 Task: For heading Arial with bold.  font size for heading22,  'Change the font style of data to'Arial Narrow.  and font size to 14,  Change the alignment of both headline & data to Align middle.  In the sheet  Data Analysis Workbook Template Sheet Spreadsheet
Action: Mouse moved to (1127, 138)
Screenshot: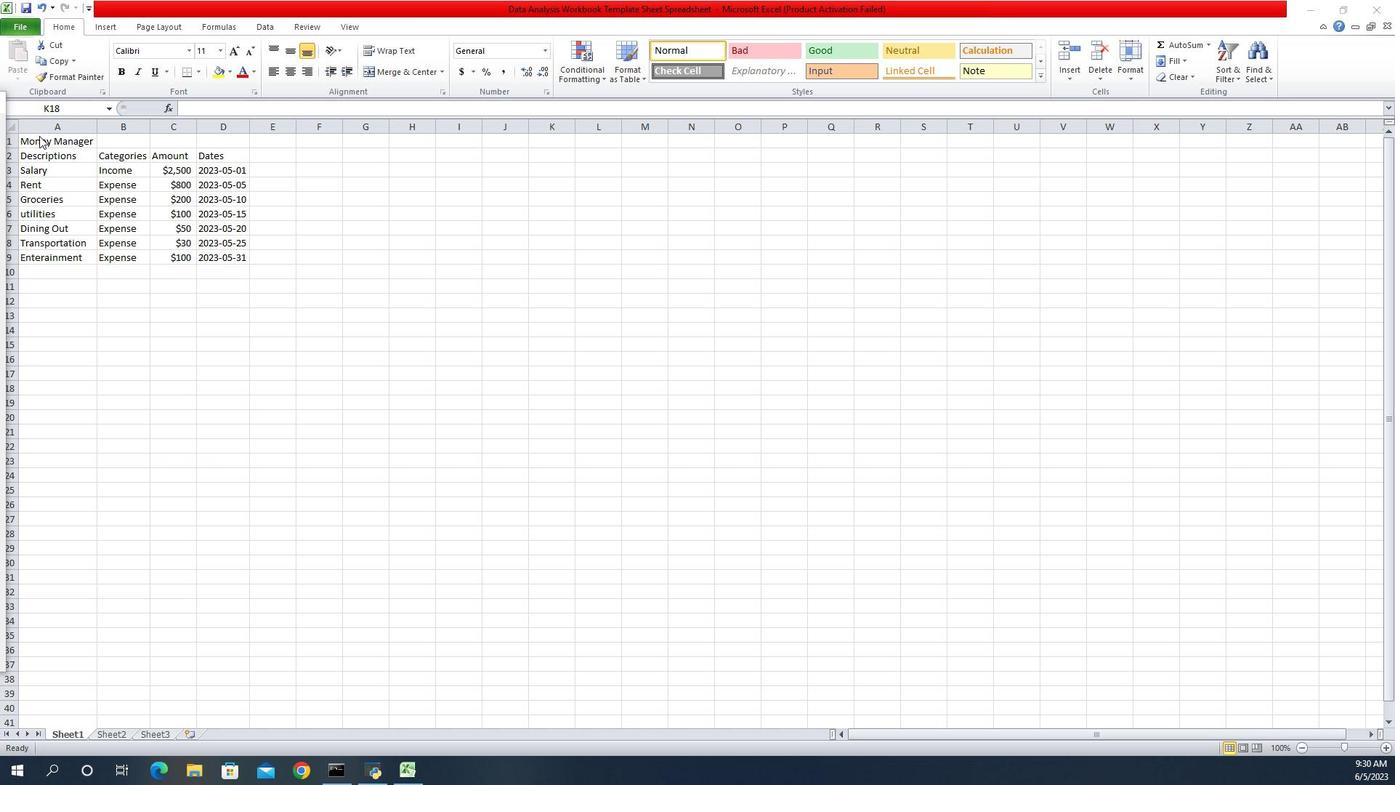 
Action: Mouse pressed left at (1127, 138)
Screenshot: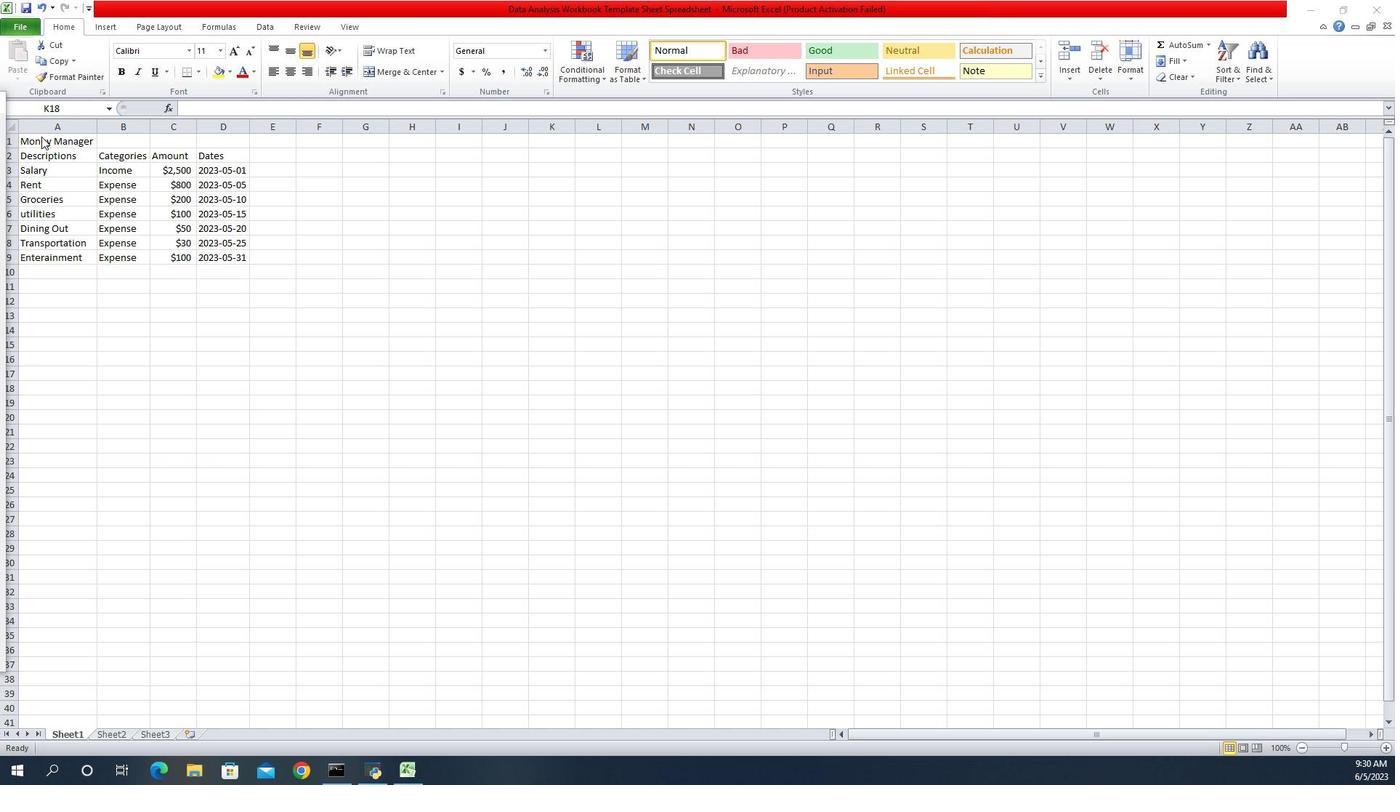 
Action: Mouse moved to (1133, 141)
Screenshot: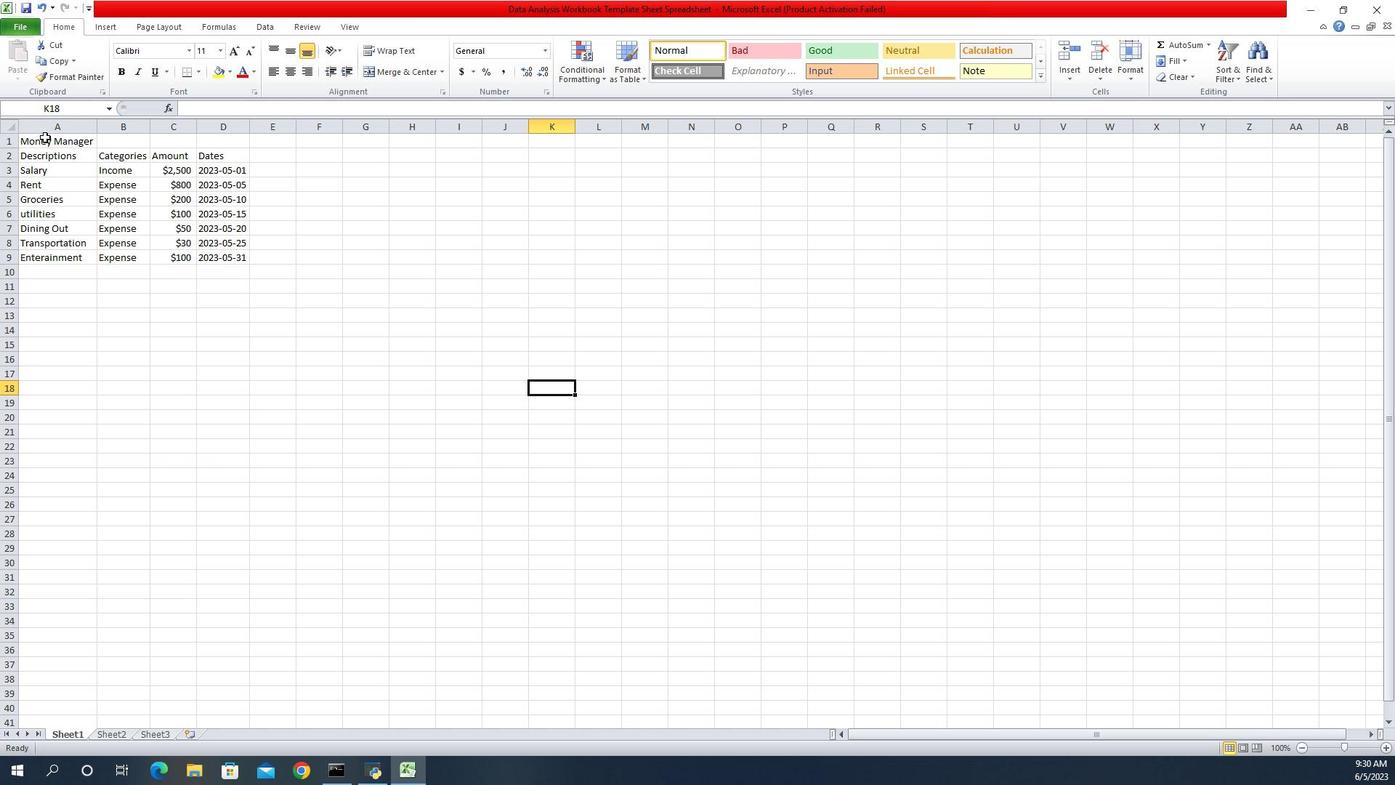 
Action: Mouse pressed left at (1133, 141)
Screenshot: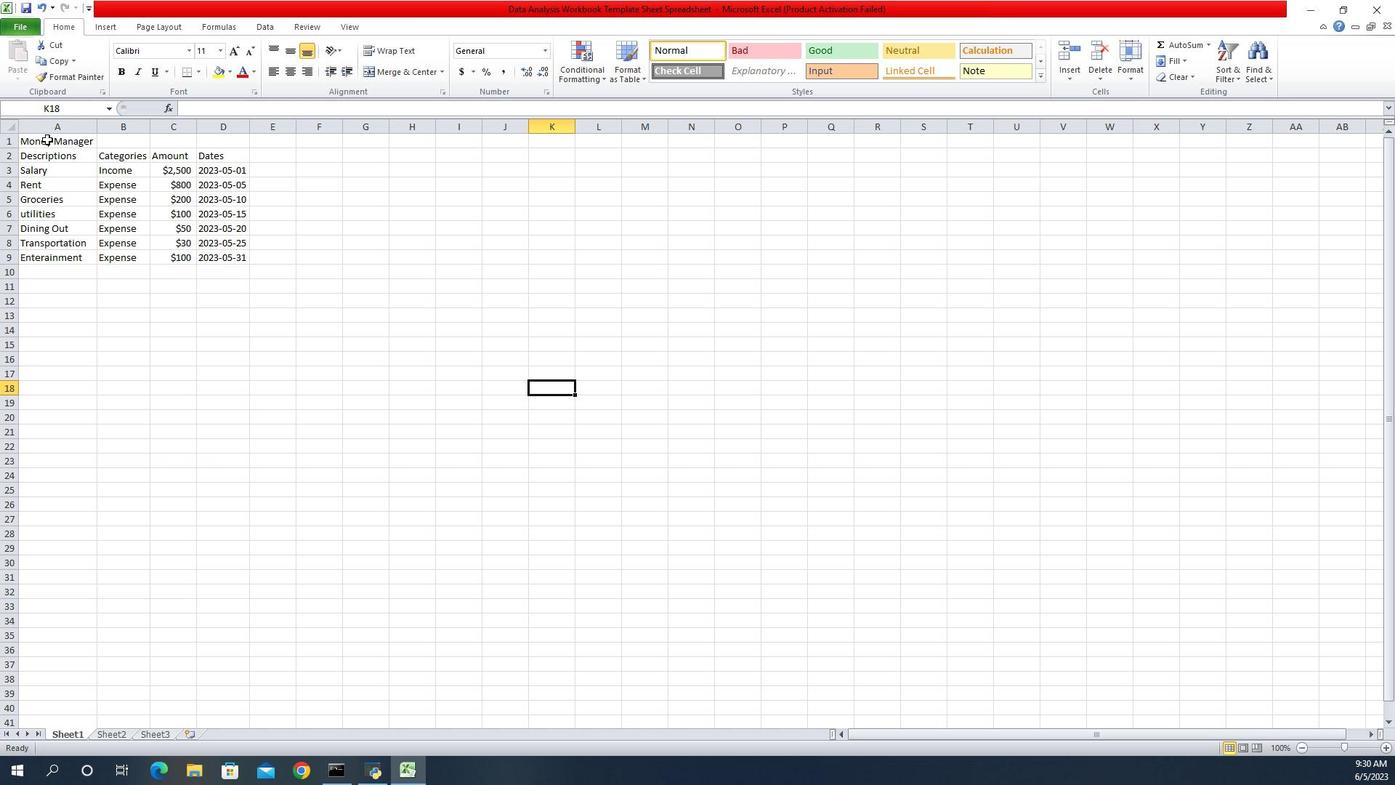 
Action: Mouse moved to (1275, 51)
Screenshot: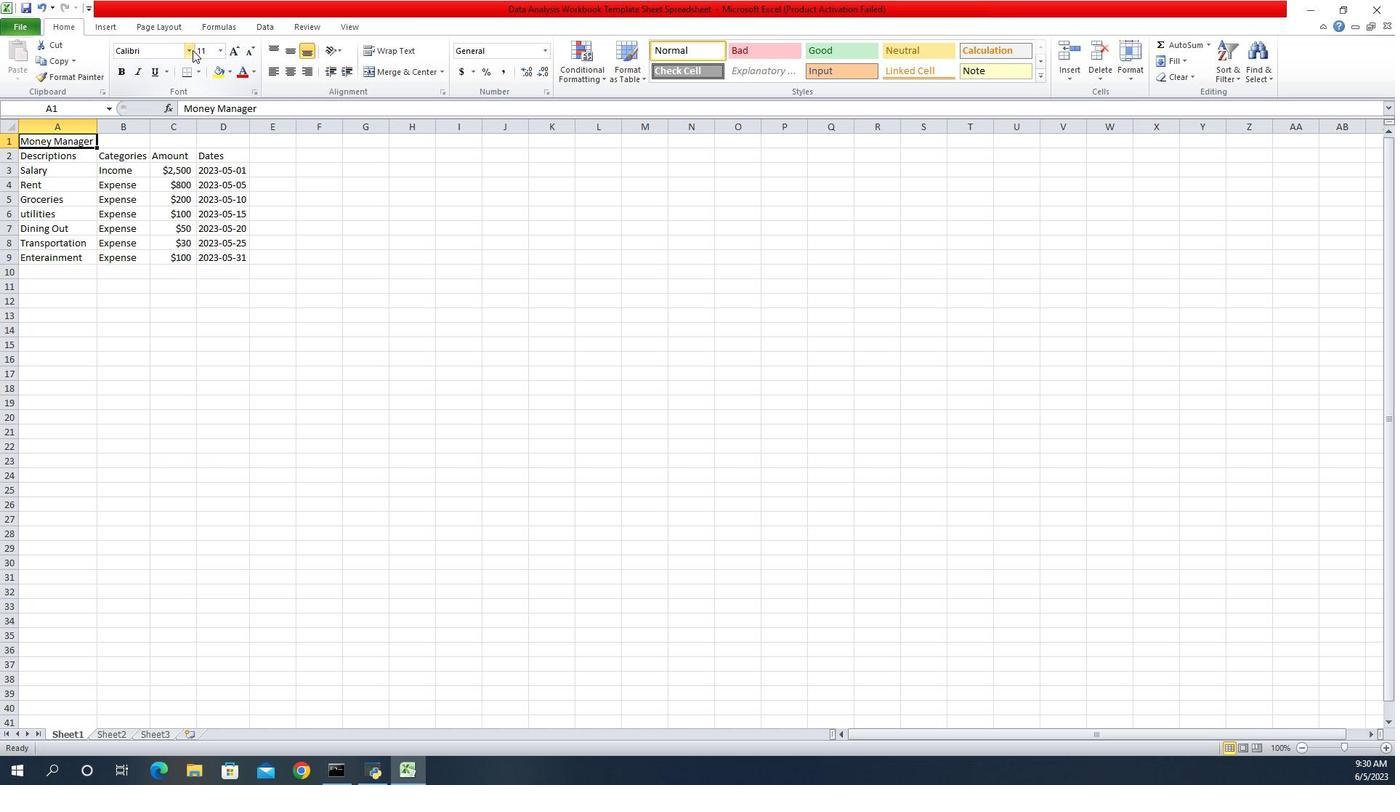 
Action: Mouse pressed left at (1275, 51)
Screenshot: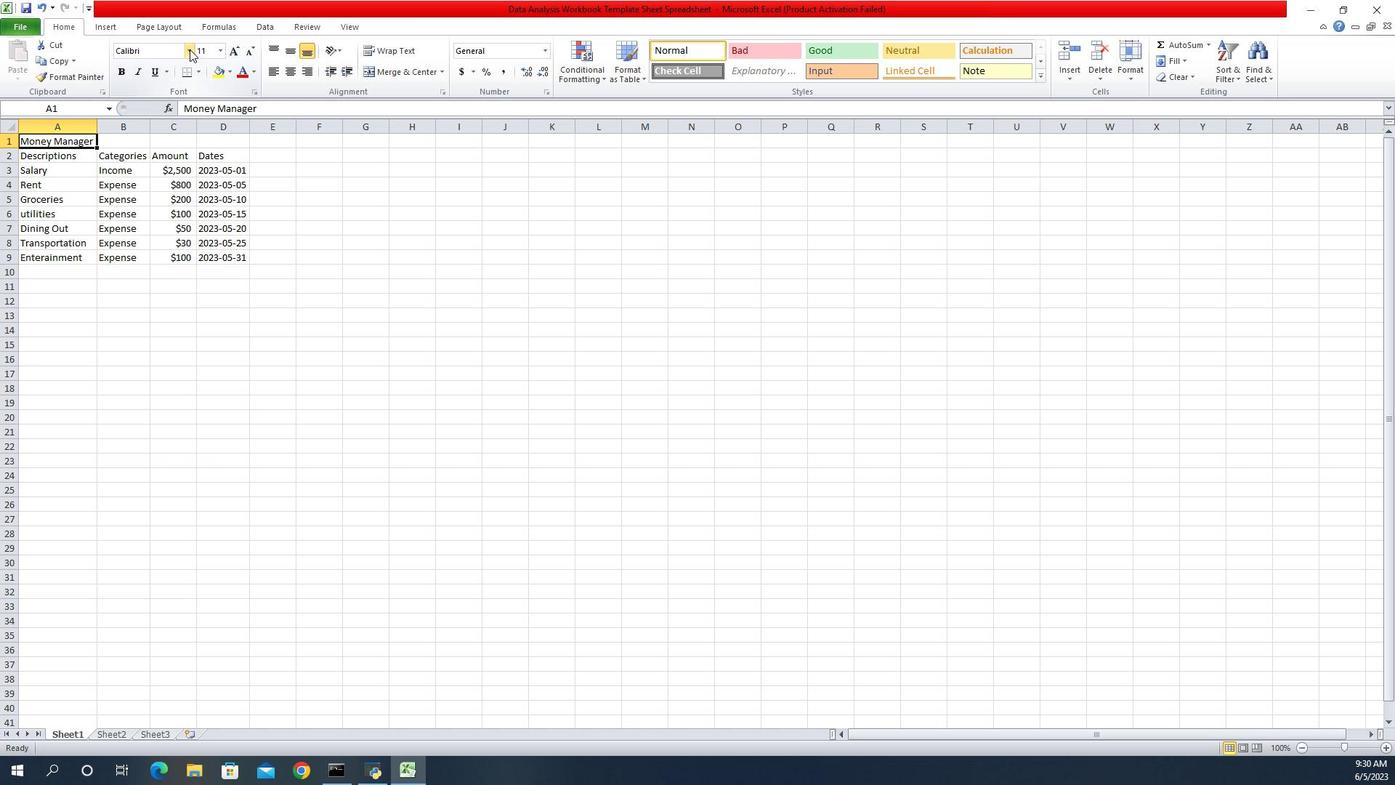 
Action: Key pressed ar<Key.enter>
Screenshot: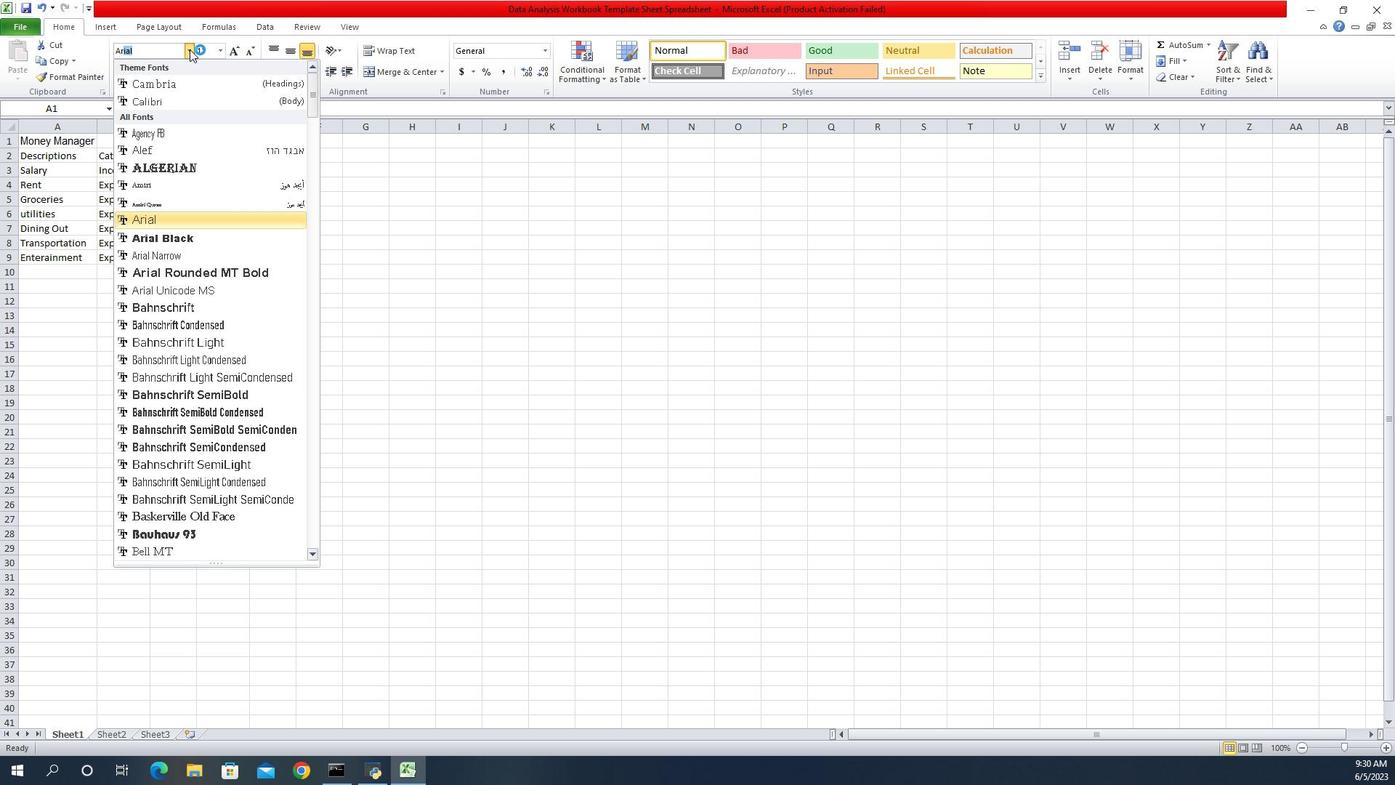 
Action: Mouse moved to (1203, 75)
Screenshot: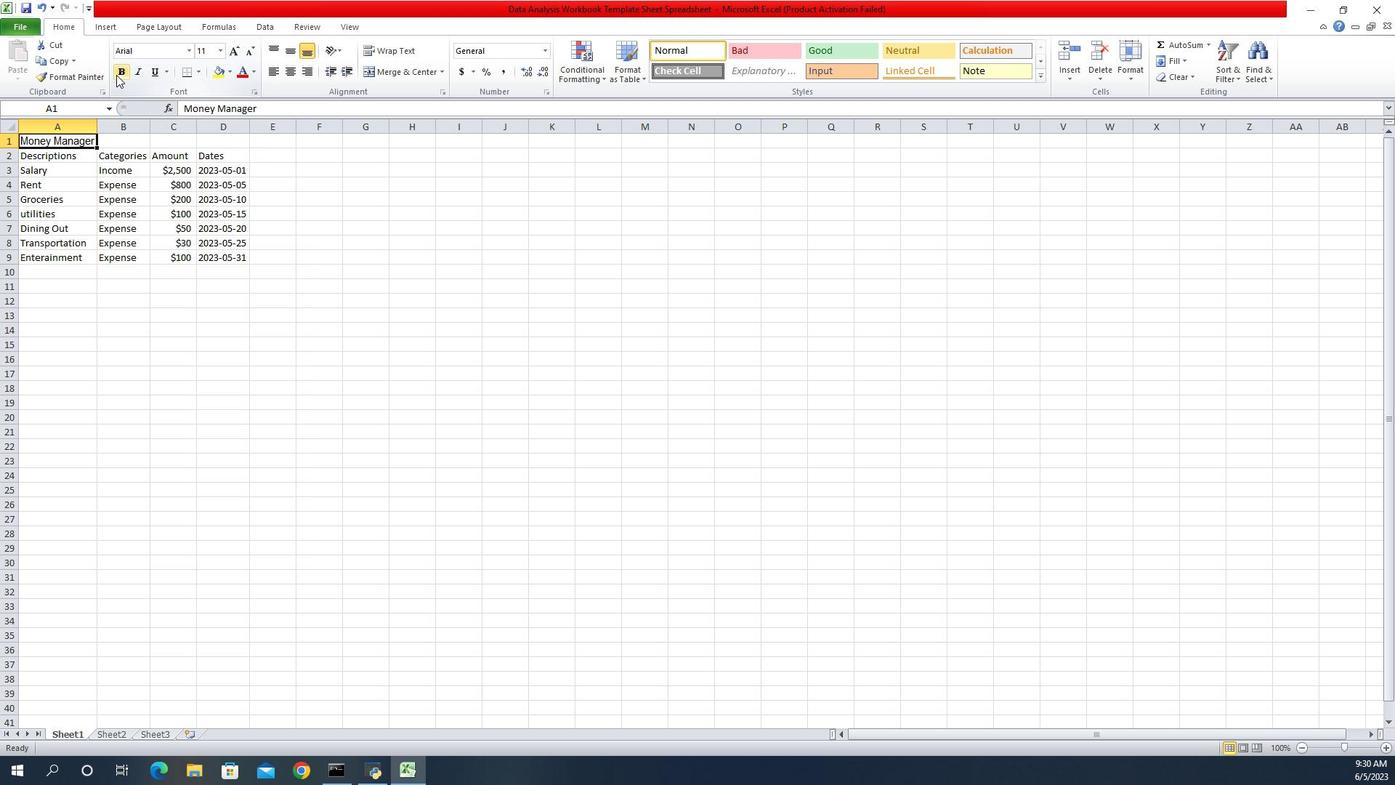 
Action: Mouse pressed left at (1203, 75)
Screenshot: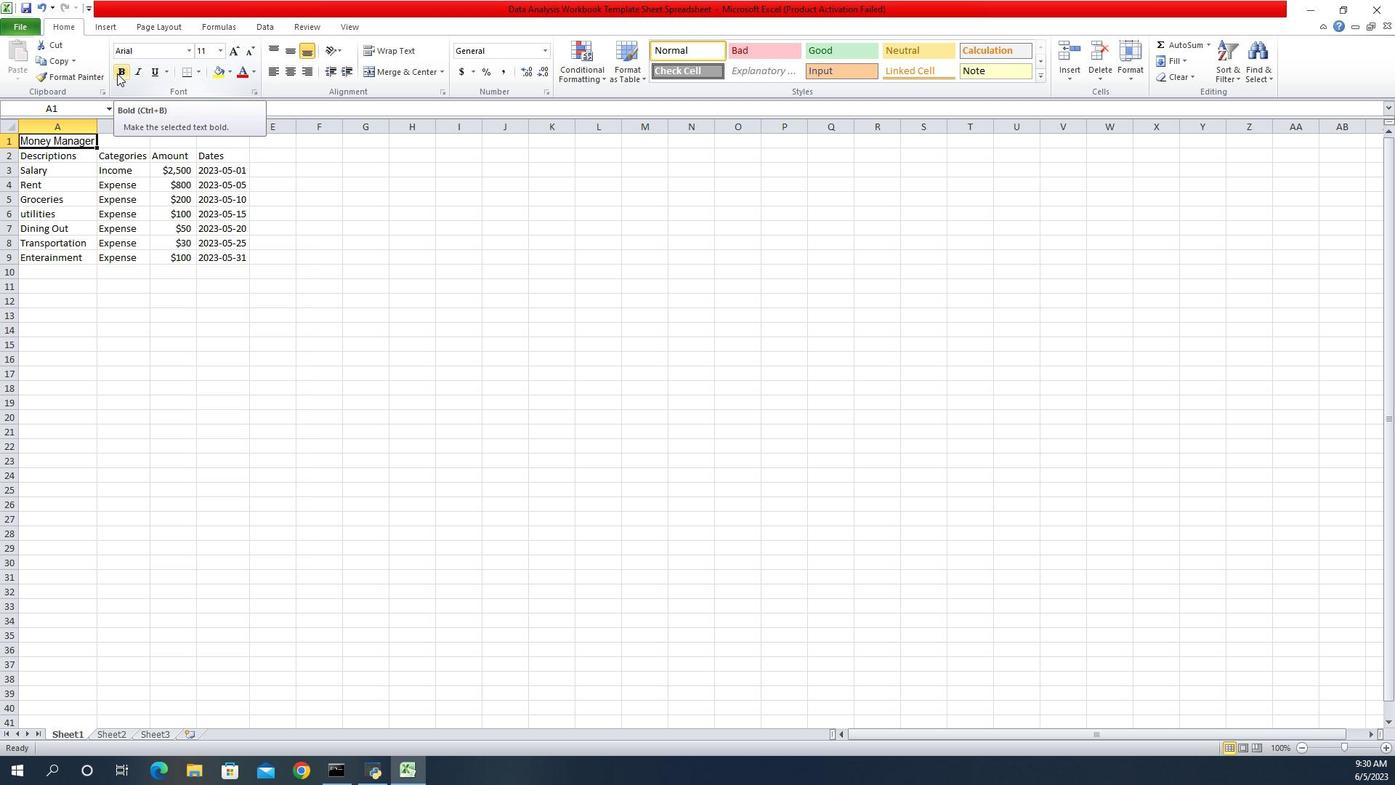 
Action: Mouse moved to (1309, 53)
Screenshot: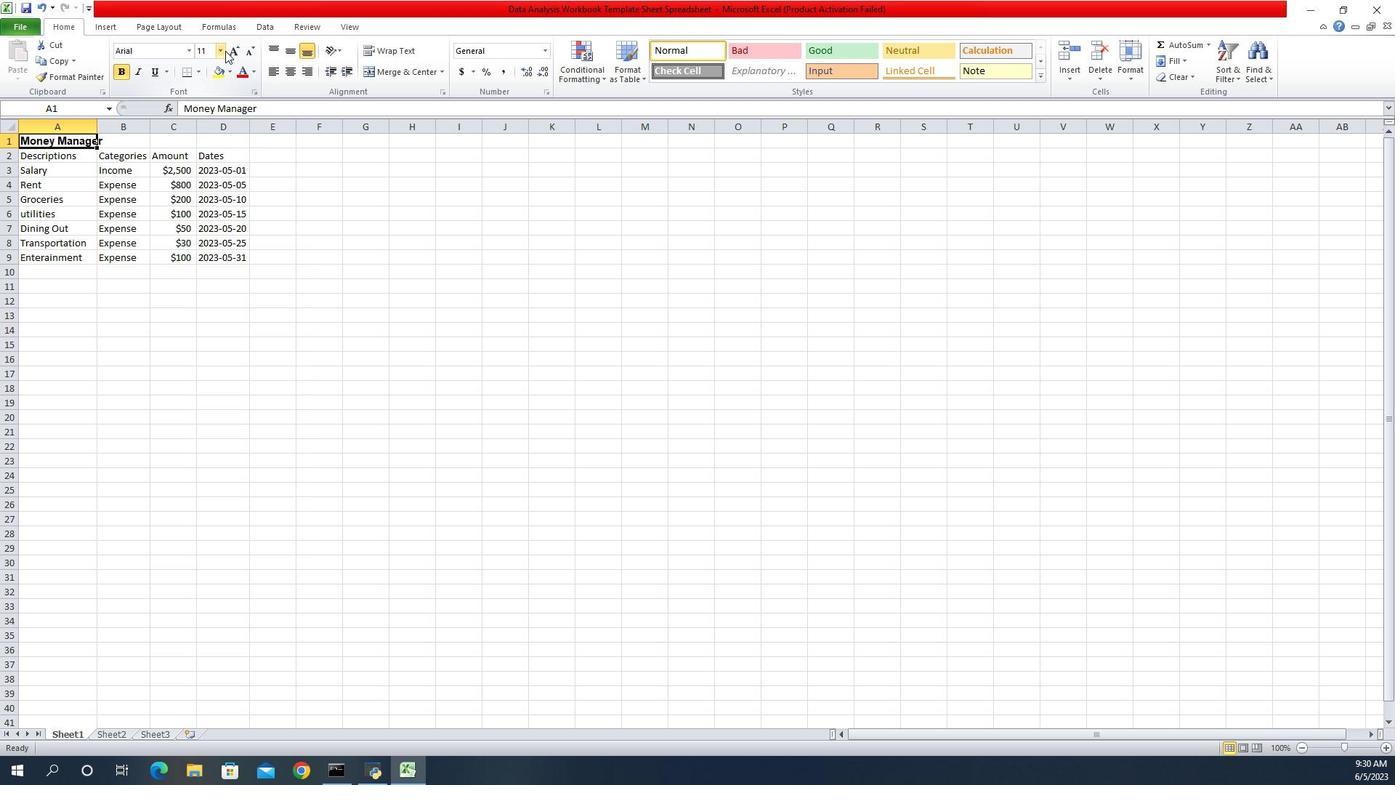 
Action: Mouse pressed left at (1309, 53)
Screenshot: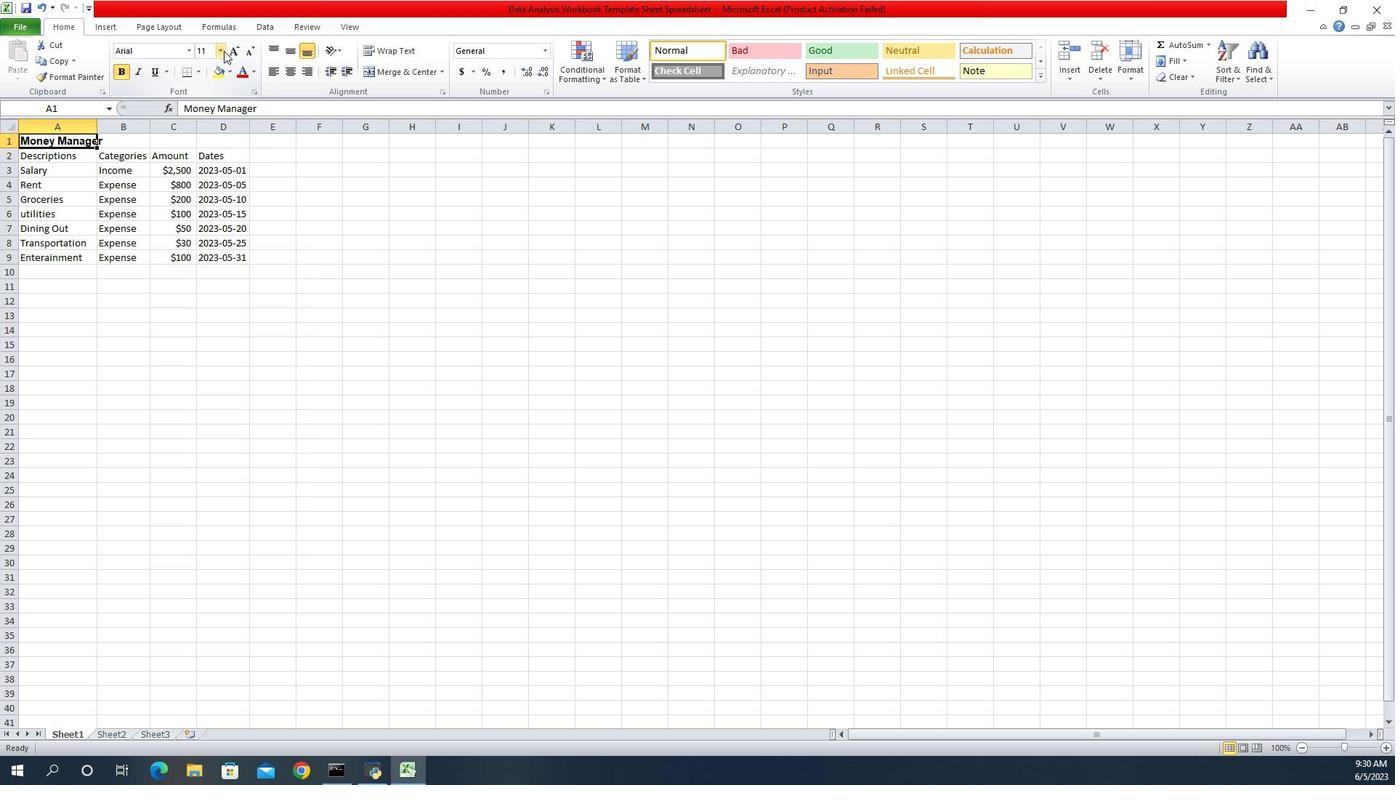 
Action: Mouse moved to (1293, 183)
Screenshot: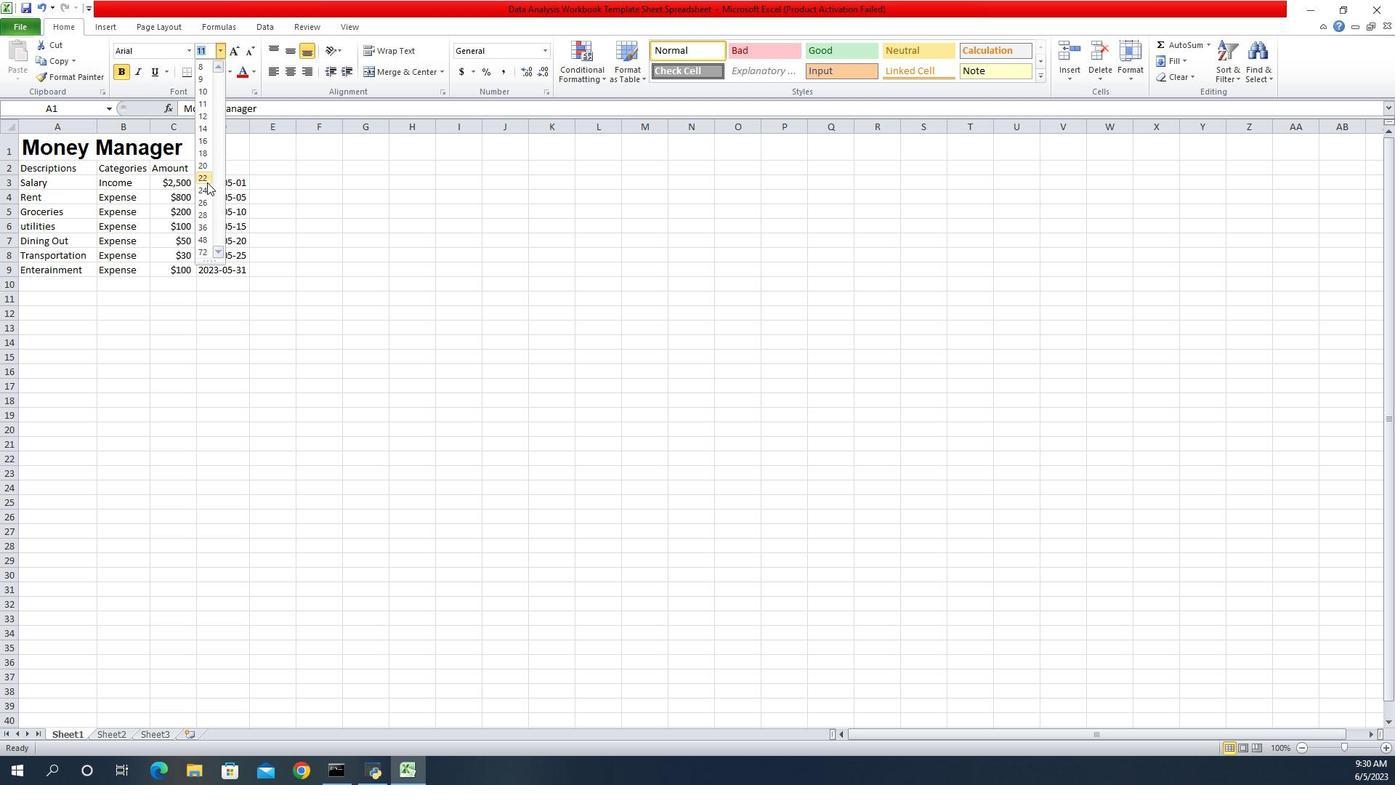 
Action: Mouse pressed left at (1293, 183)
Screenshot: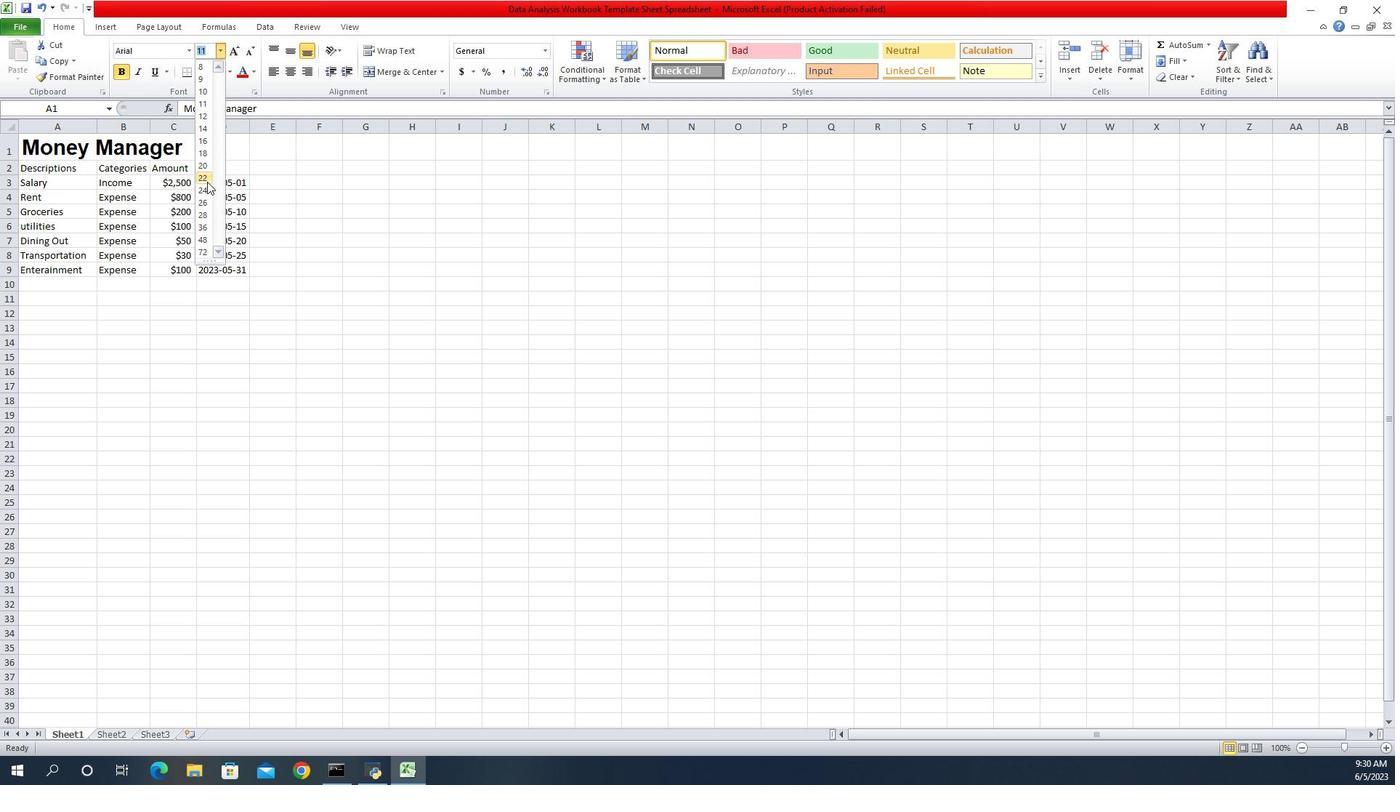 
Action: Mouse moved to (1123, 170)
Screenshot: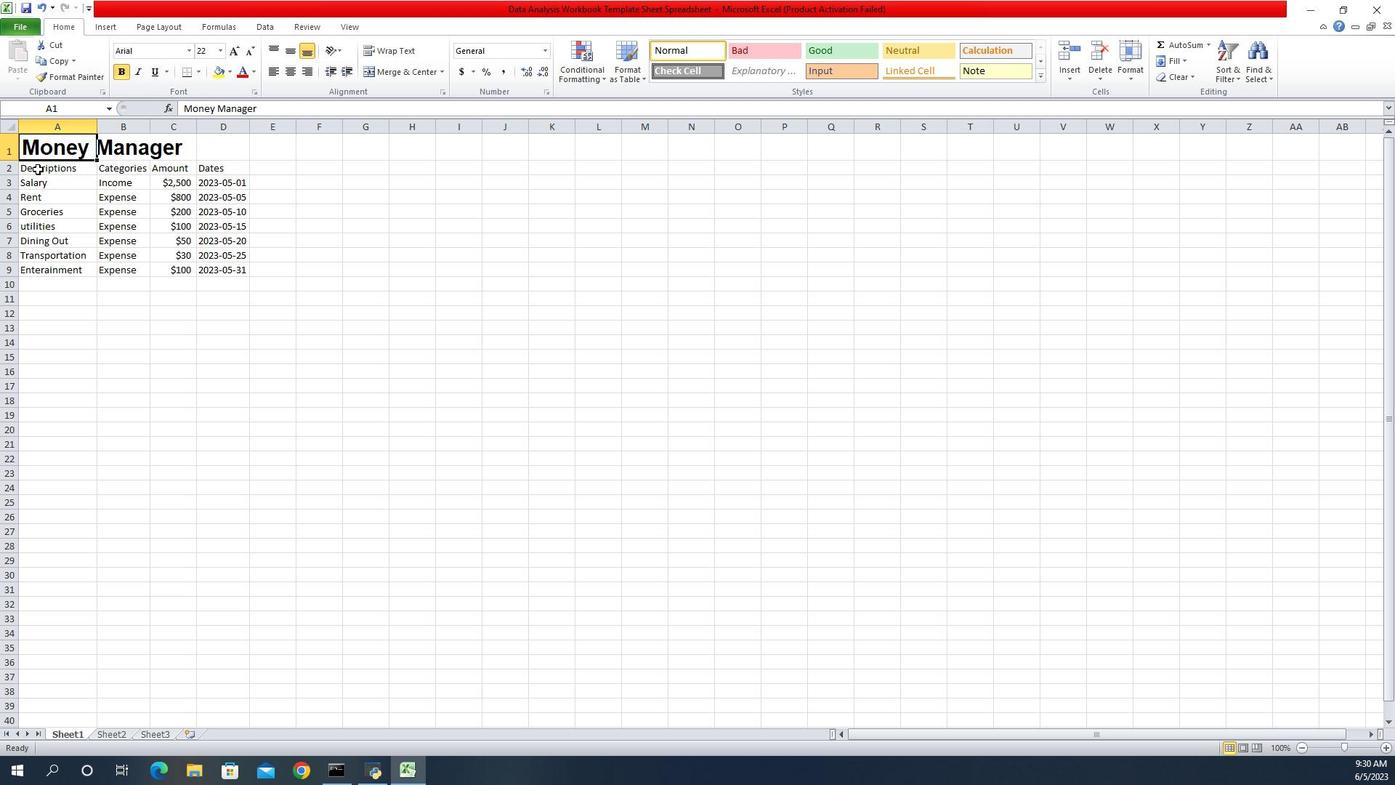 
Action: Mouse pressed left at (1123, 170)
Screenshot: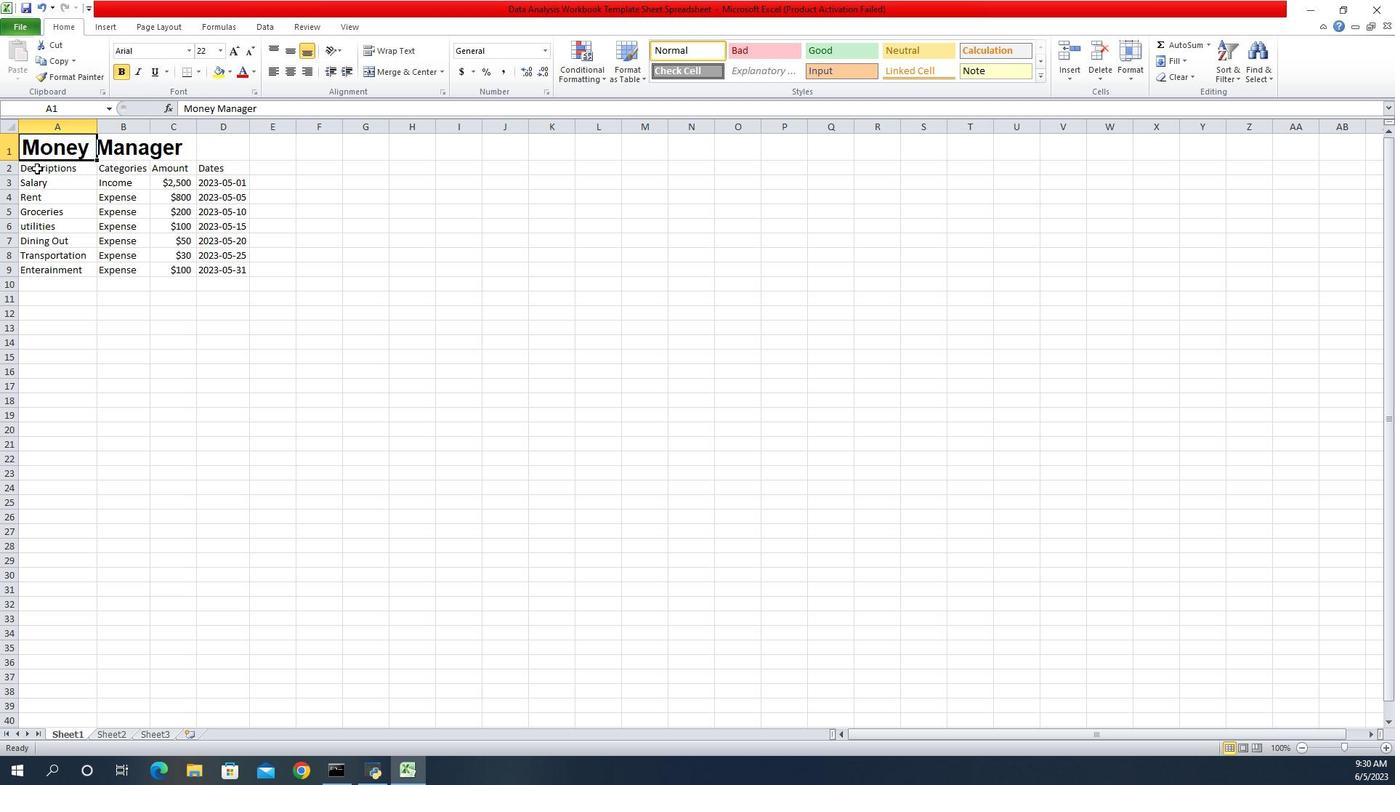 
Action: Key pressed <Key.shift><Key.shift><Key.shift><Key.shift><Key.shift><Key.shift><Key.shift><Key.shift><Key.shift><Key.shift><Key.shift><Key.shift><Key.shift><Key.shift><Key.shift><Key.shift><Key.shift><Key.shift><Key.shift><Key.shift><Key.shift><Key.shift><Key.shift><Key.shift><Key.shift><Key.shift><Key.shift><Key.shift><Key.shift><Key.shift><Key.shift><Key.shift><Key.shift><Key.right><Key.right><Key.right><Key.down><Key.down><Key.down><Key.down><Key.down><Key.down><Key.down>
Screenshot: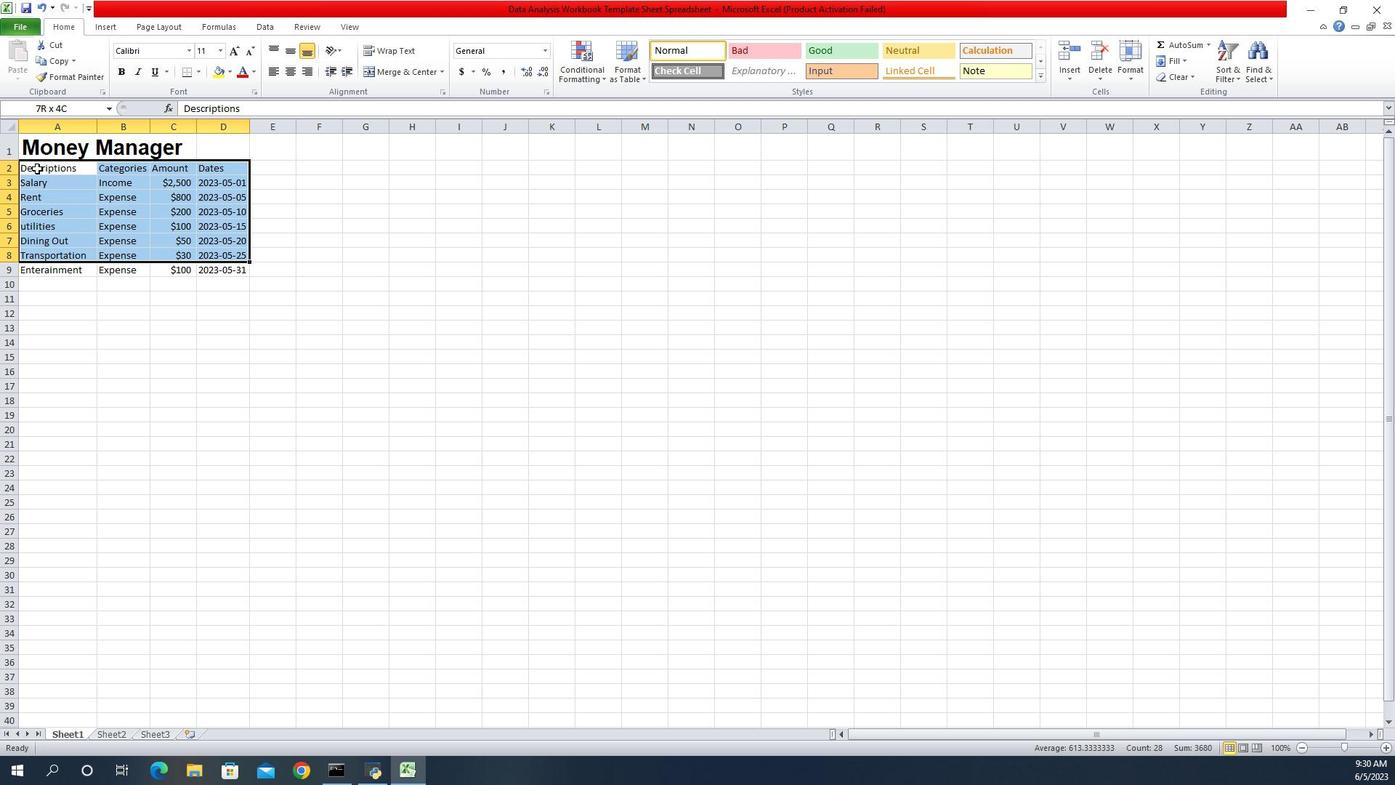 
Action: Mouse moved to (1274, 47)
Screenshot: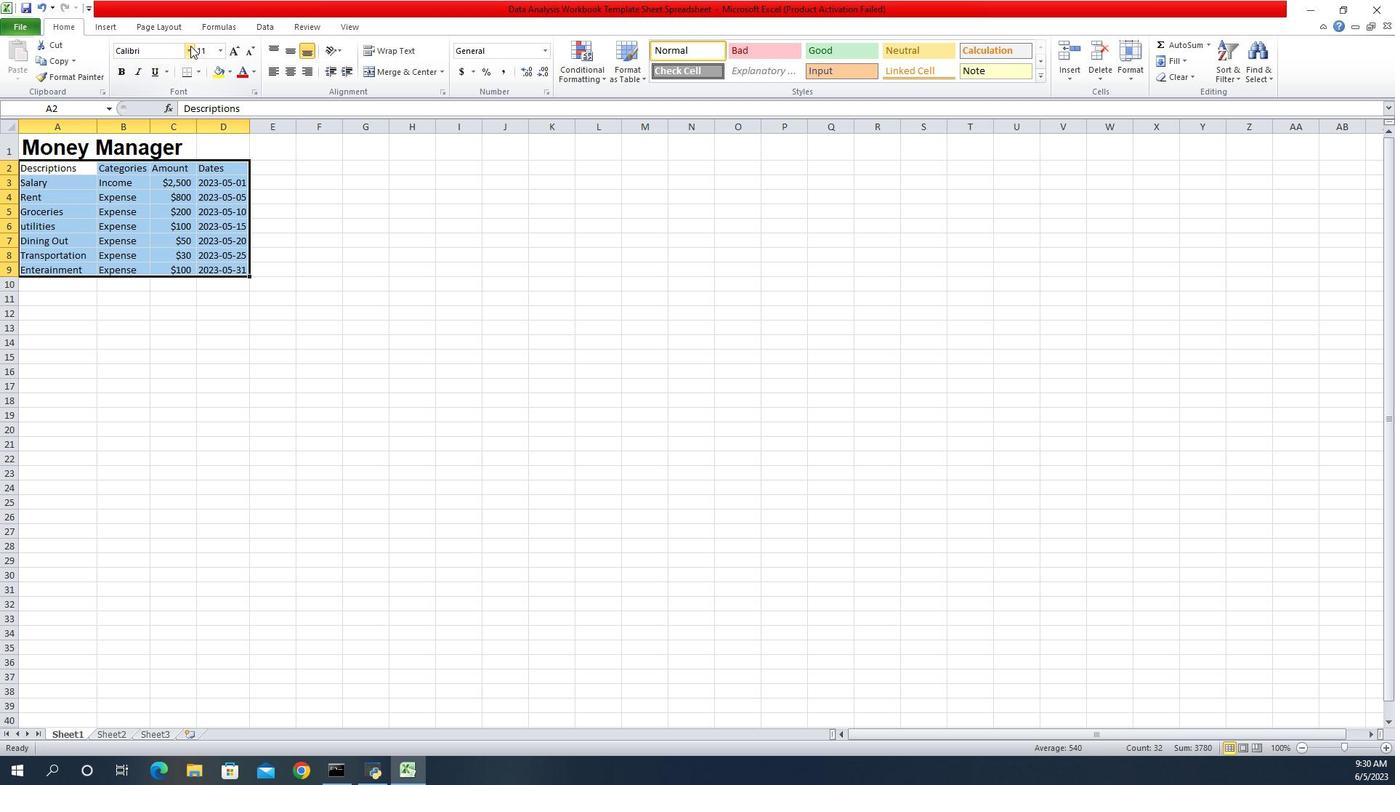 
Action: Mouse pressed left at (1274, 47)
Screenshot: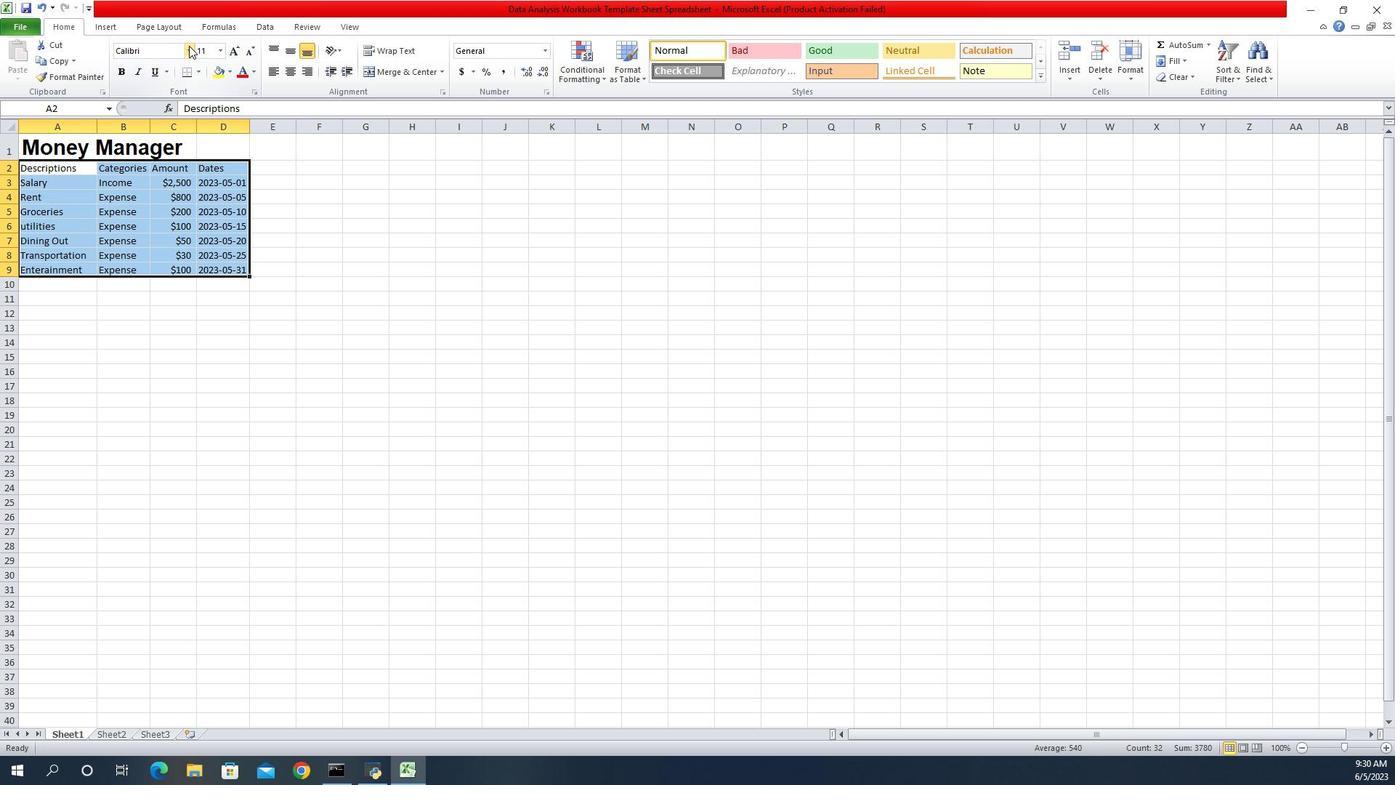 
Action: Key pressed ari<Key.down><Key.down><Key.enter>
Screenshot: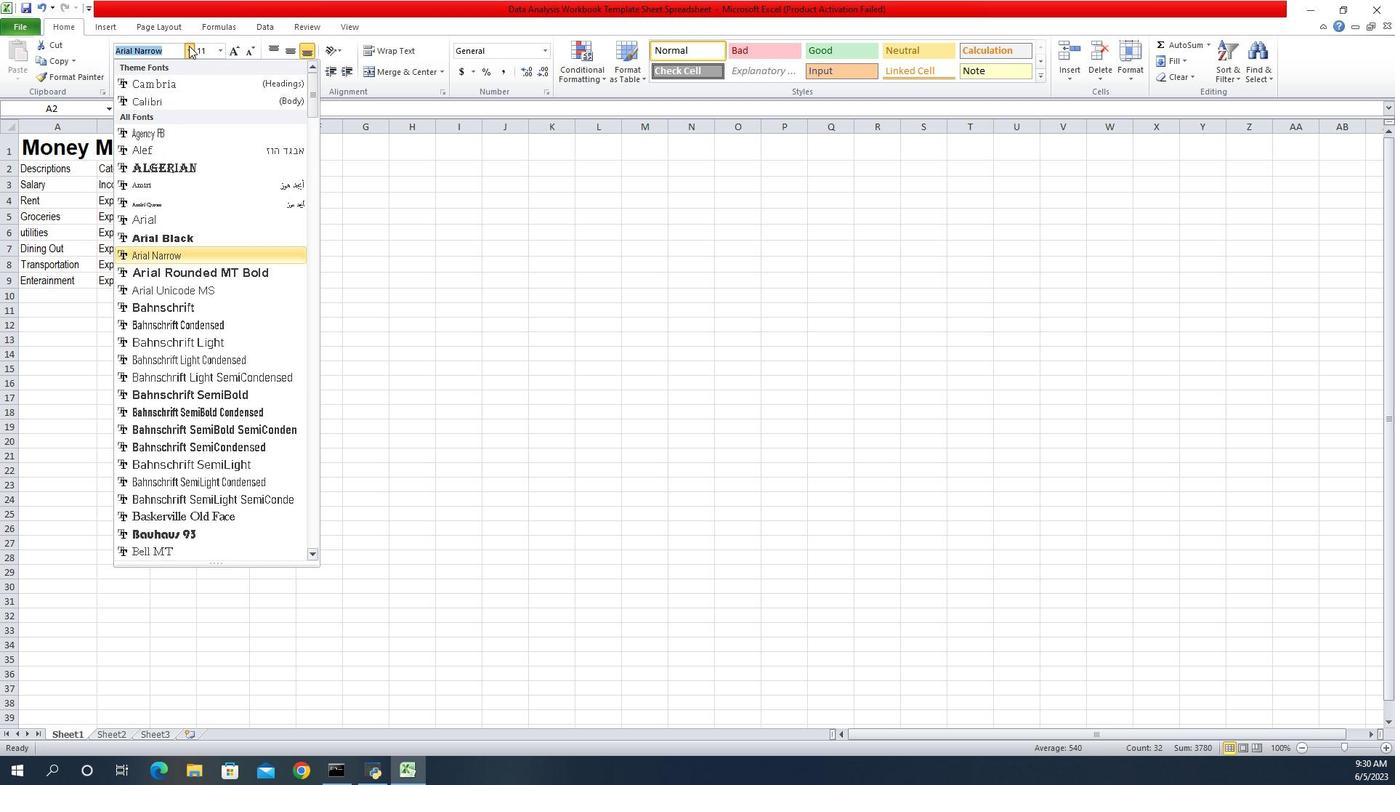 
Action: Mouse moved to (1305, 57)
Screenshot: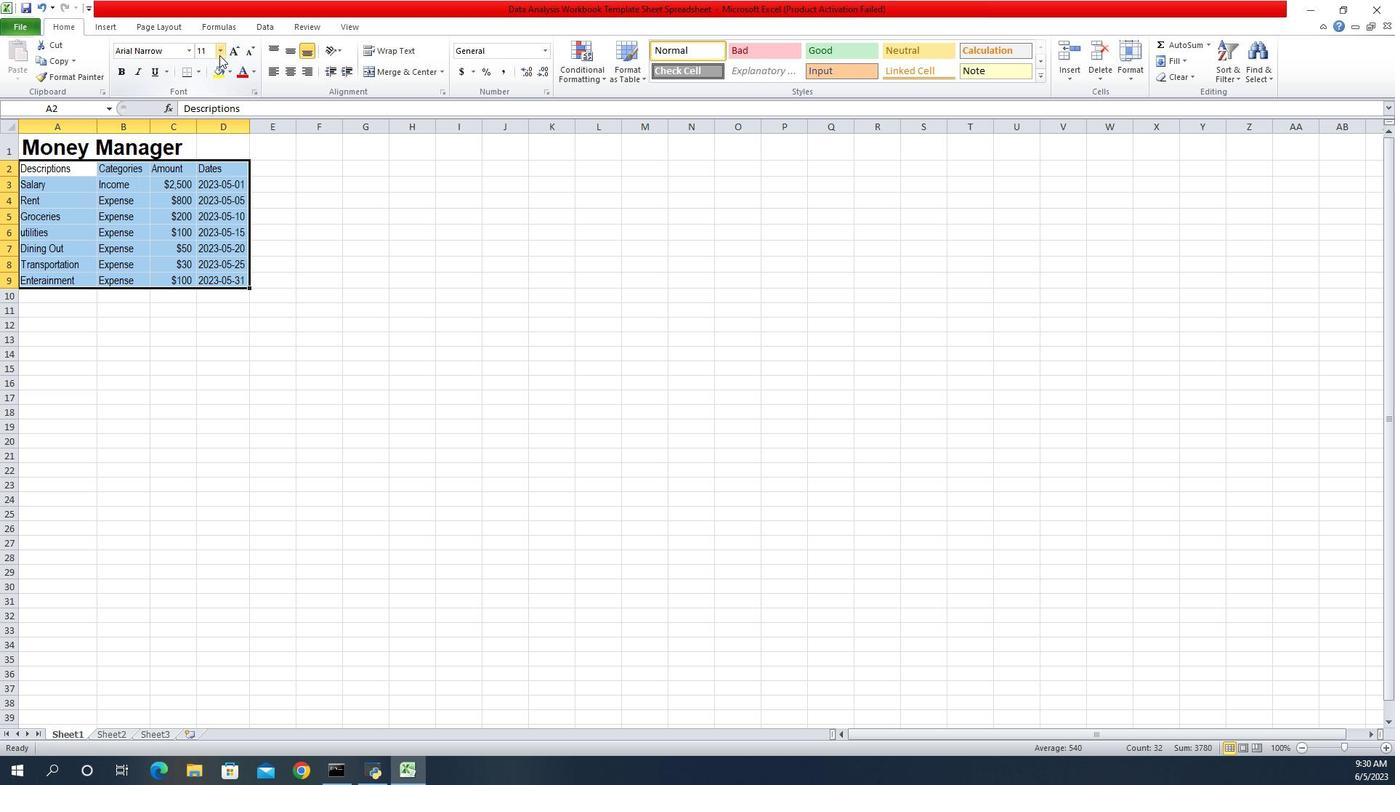 
Action: Mouse pressed left at (1305, 57)
Screenshot: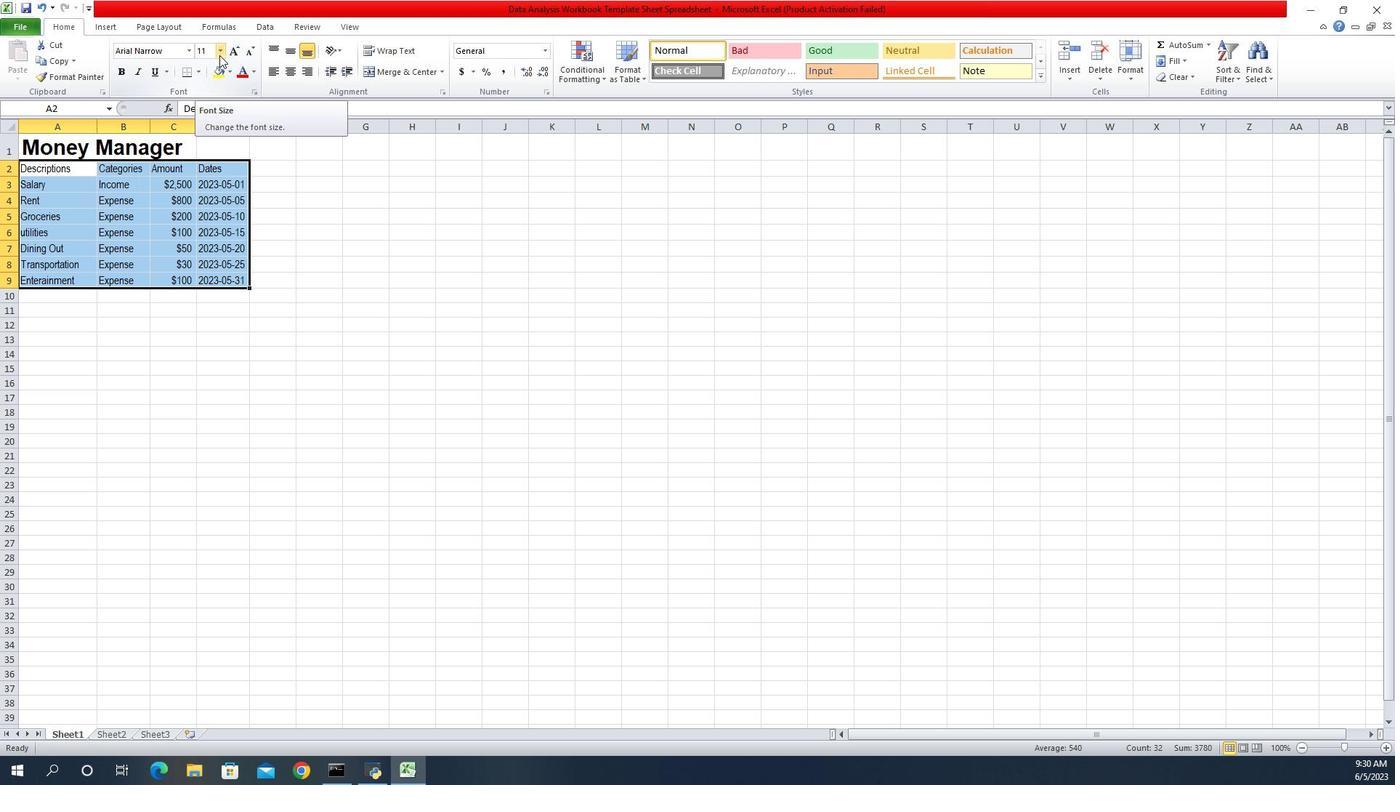 
Action: Mouse moved to (1289, 133)
Screenshot: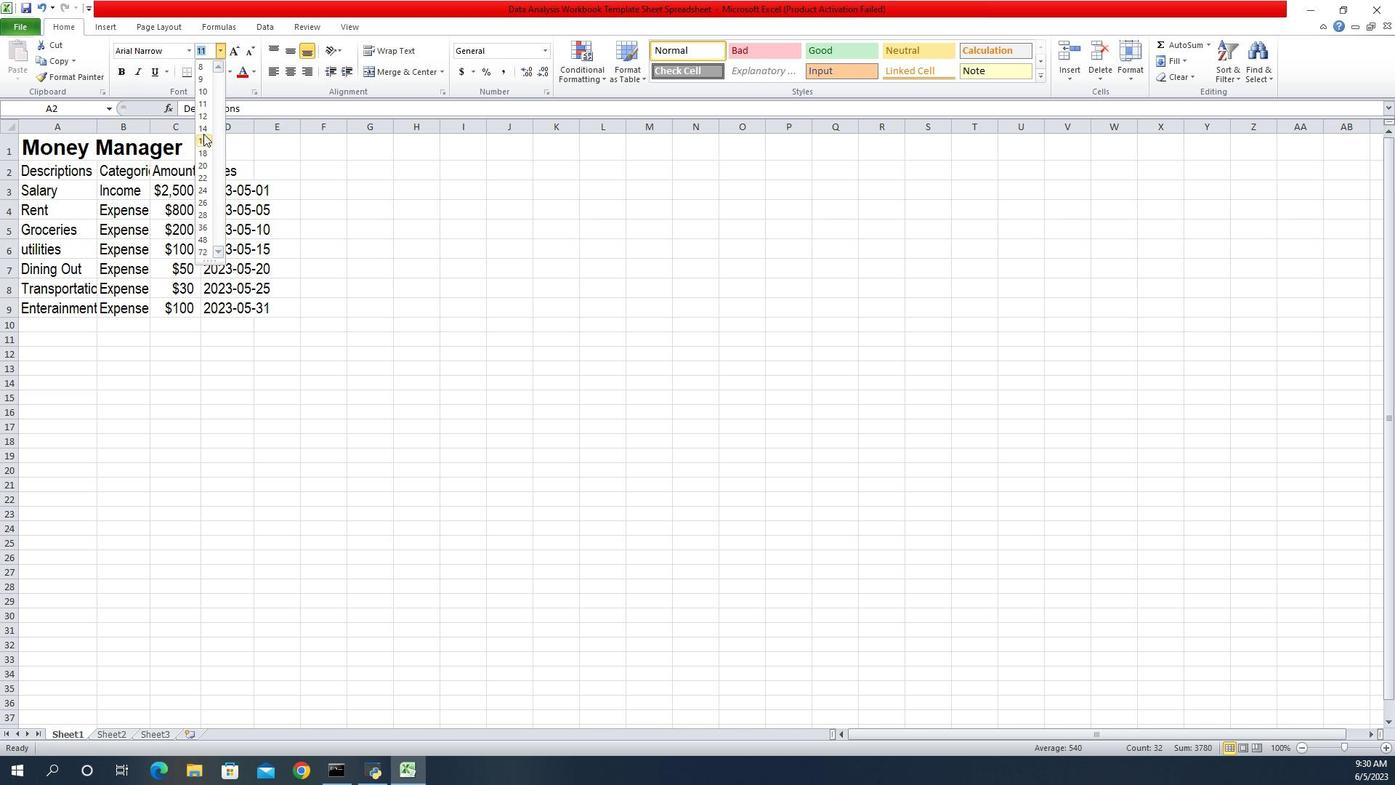 
Action: Mouse pressed left at (1289, 133)
Screenshot: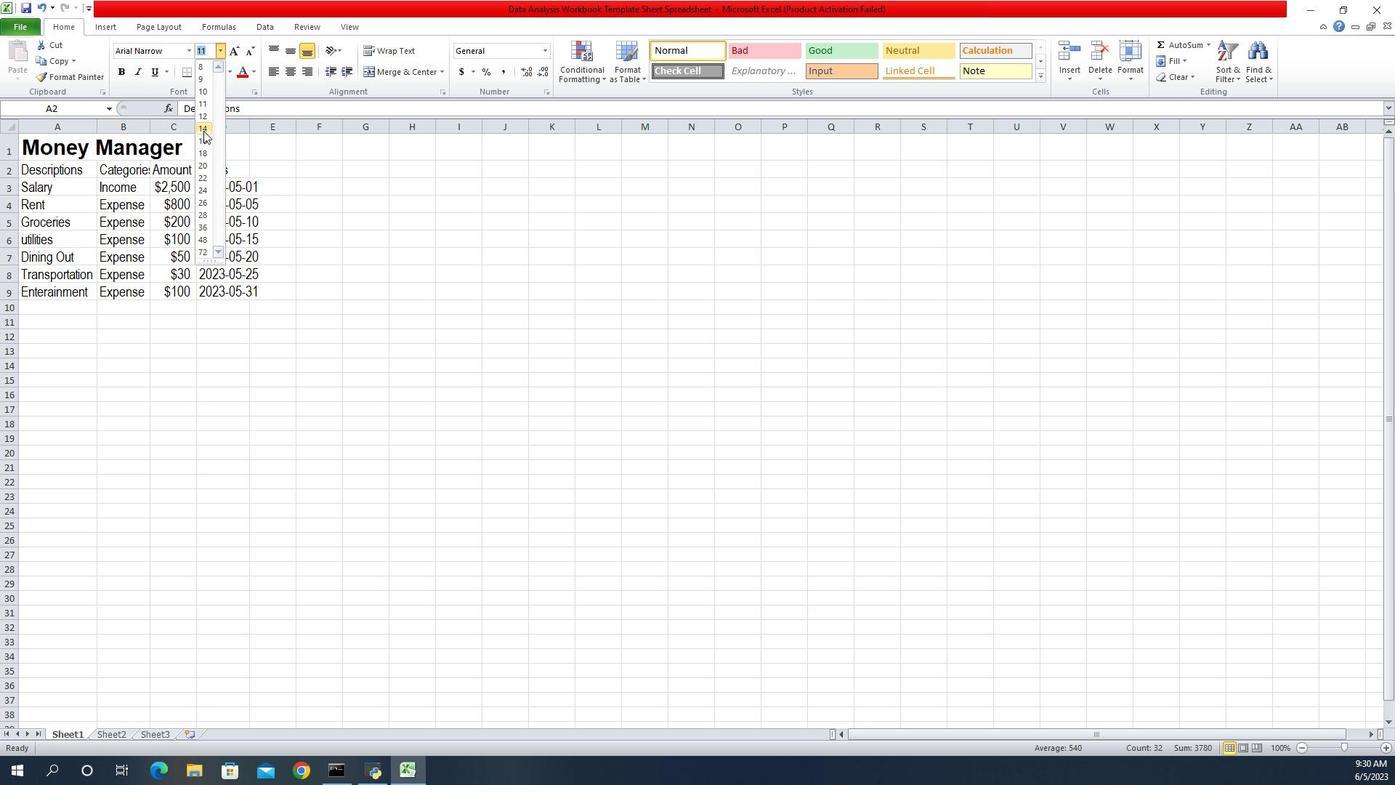 
Action: Mouse pressed left at (1289, 133)
Screenshot: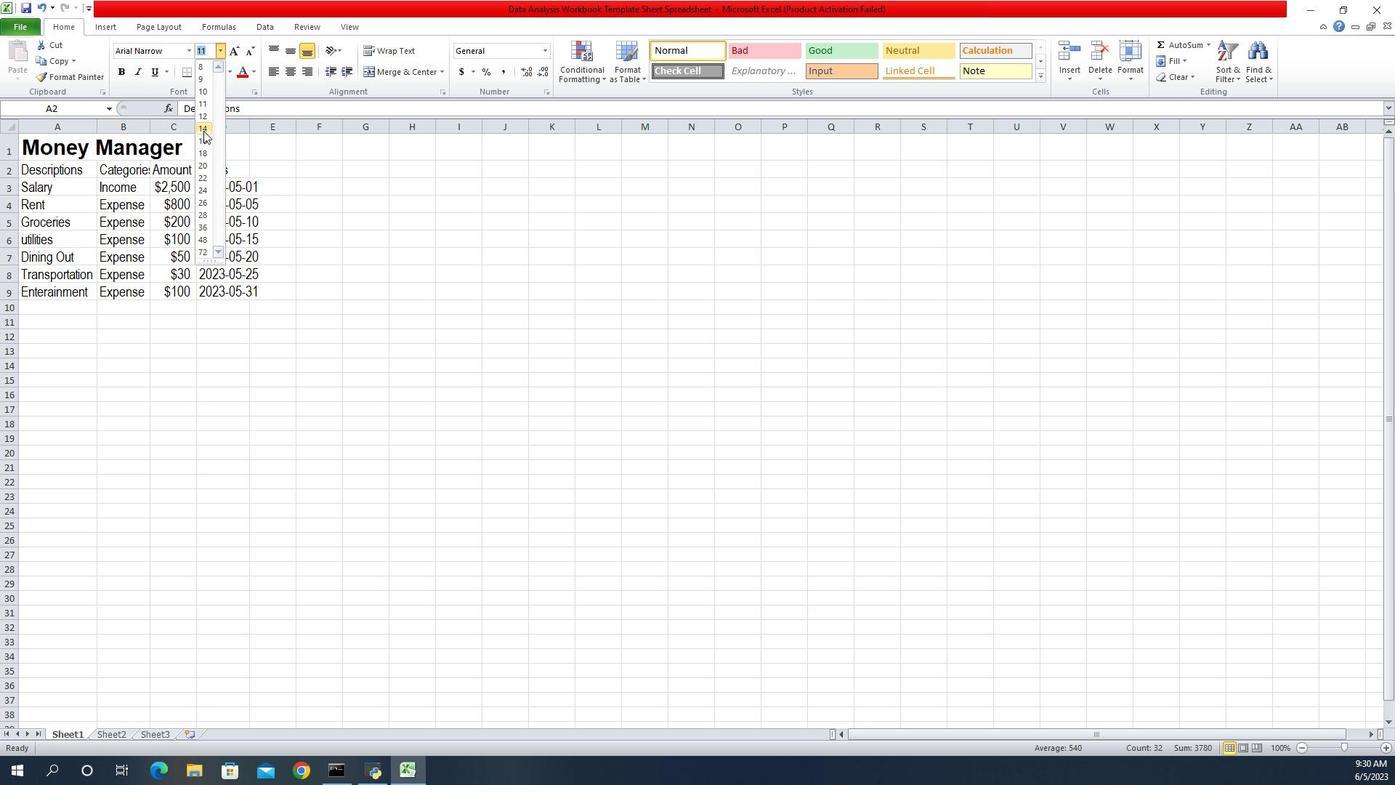 
Action: Mouse moved to (1334, 126)
Screenshot: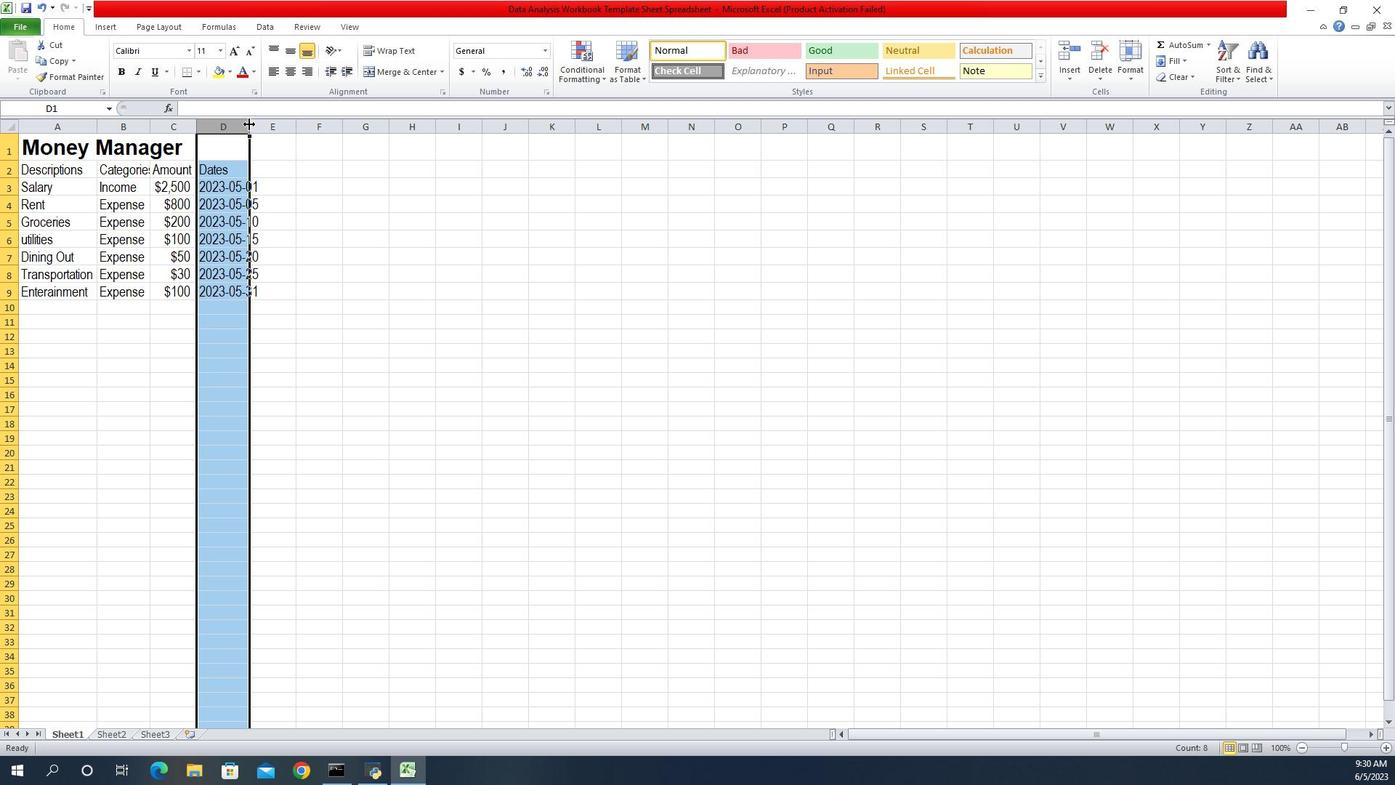
Action: Mouse pressed left at (1334, 126)
Screenshot: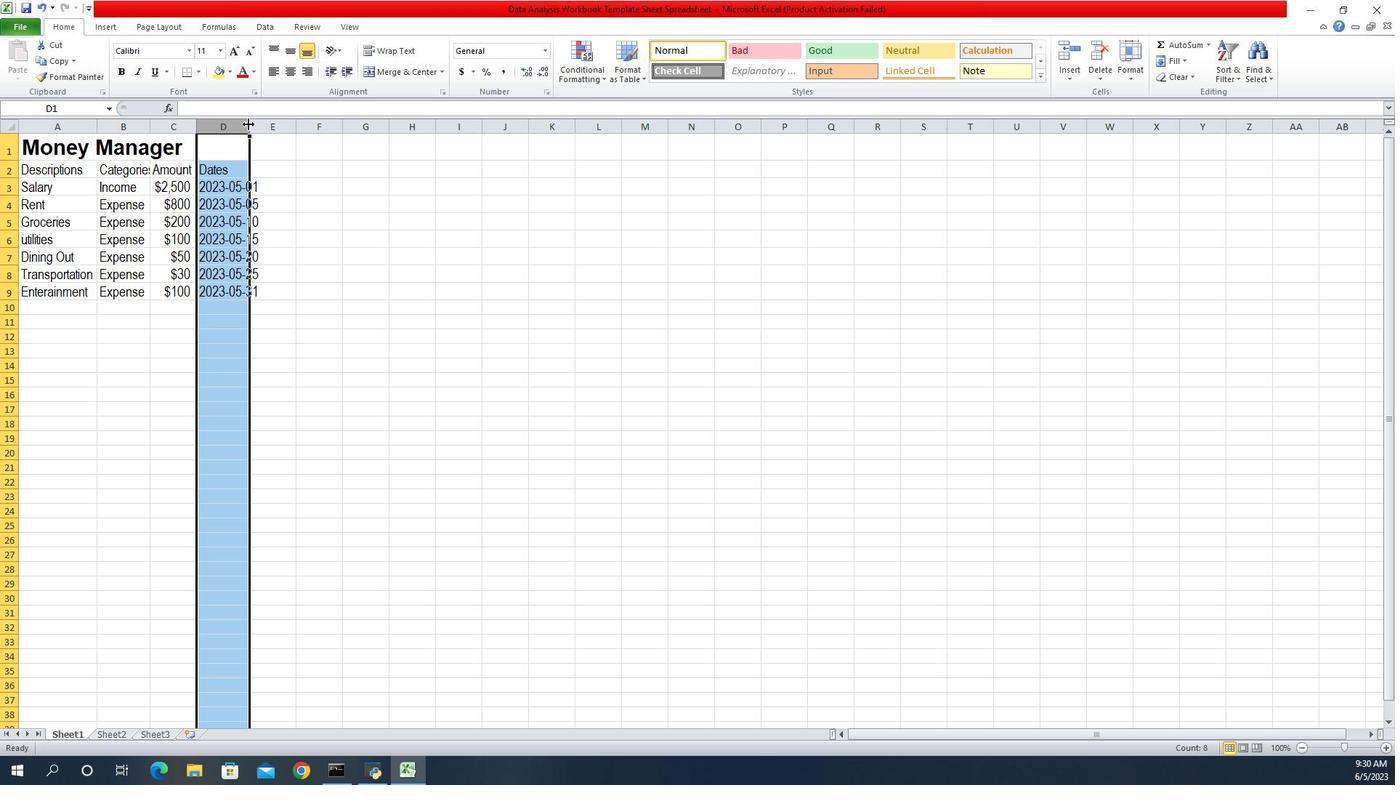 
Action: Mouse pressed left at (1334, 126)
Screenshot: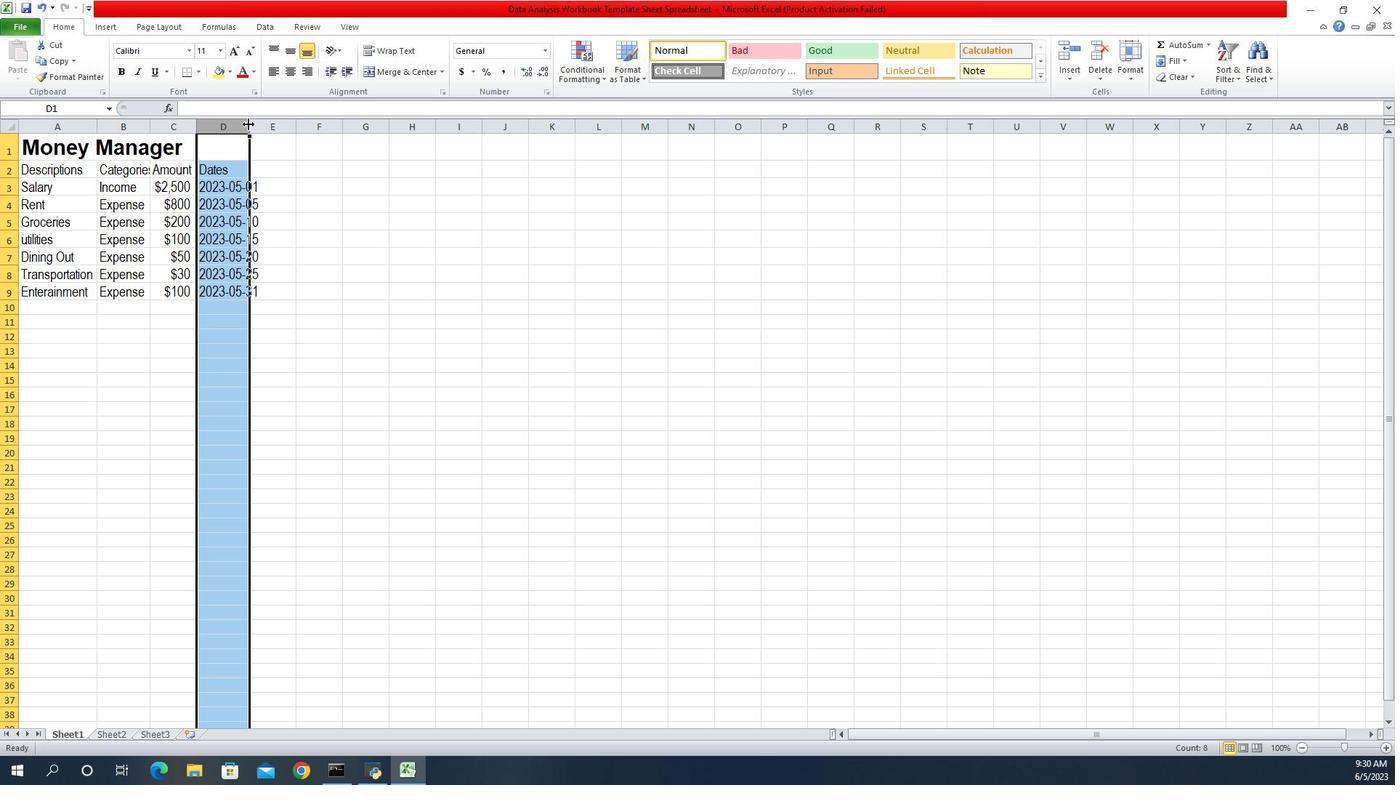 
Action: Mouse pressed right at (1334, 126)
Screenshot: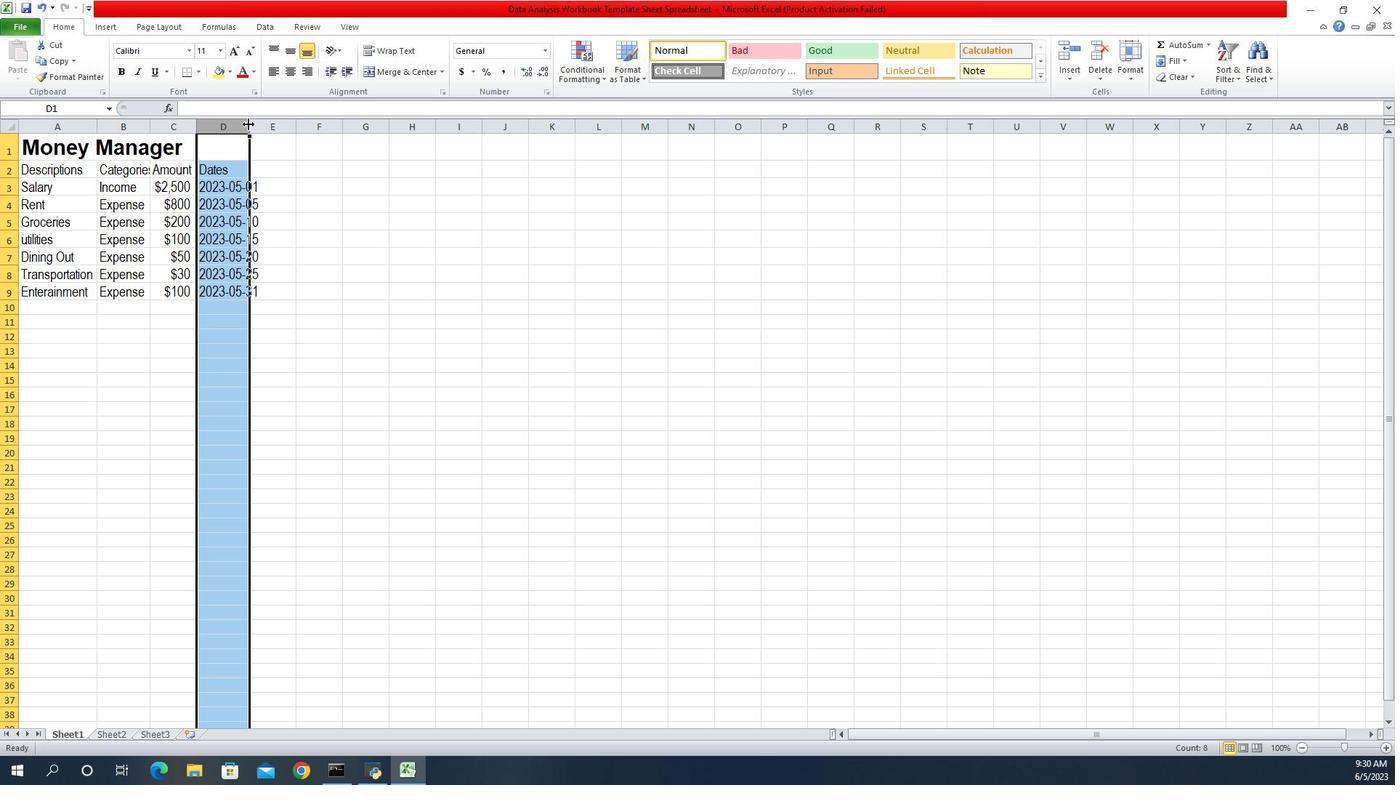 
Action: Mouse moved to (1248, 192)
Screenshot: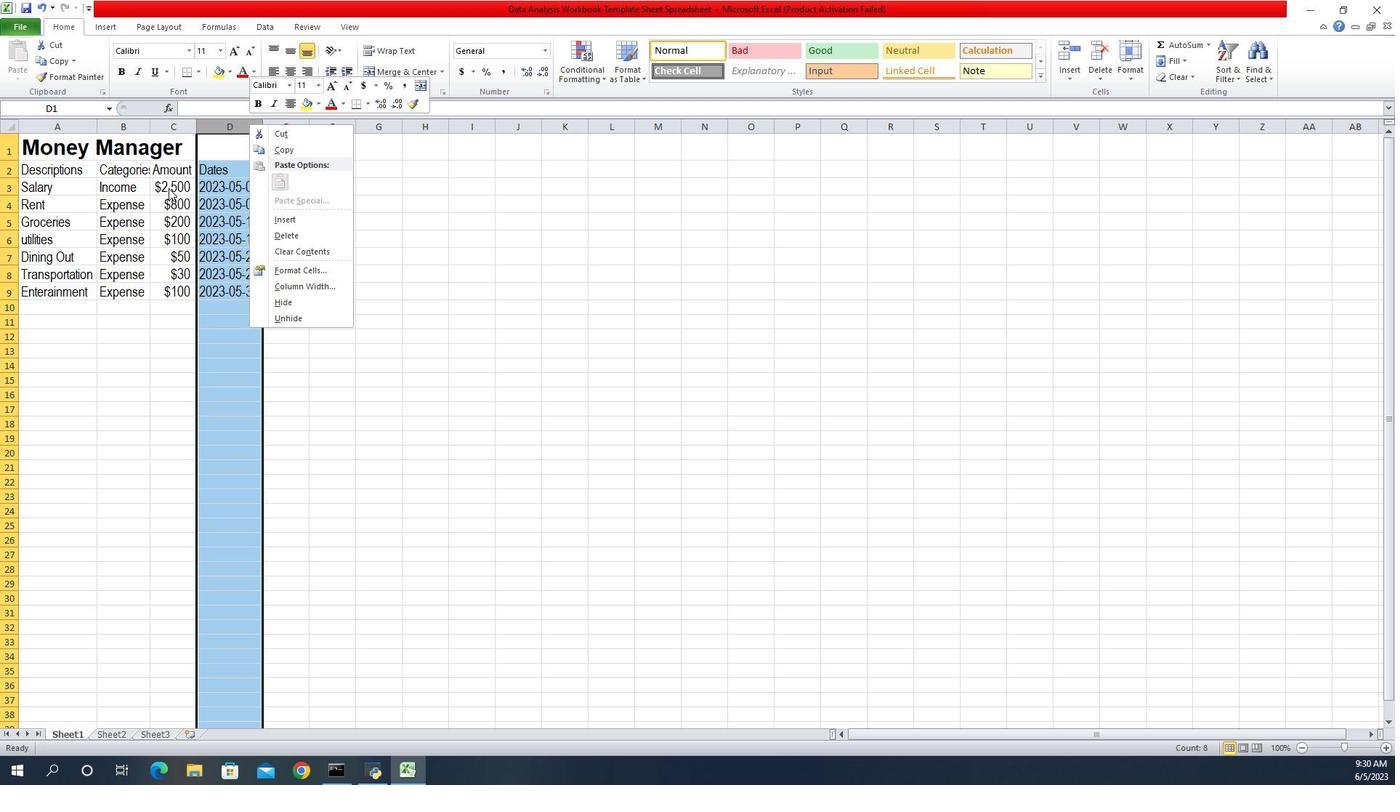 
Action: Mouse pressed left at (1248, 192)
Screenshot: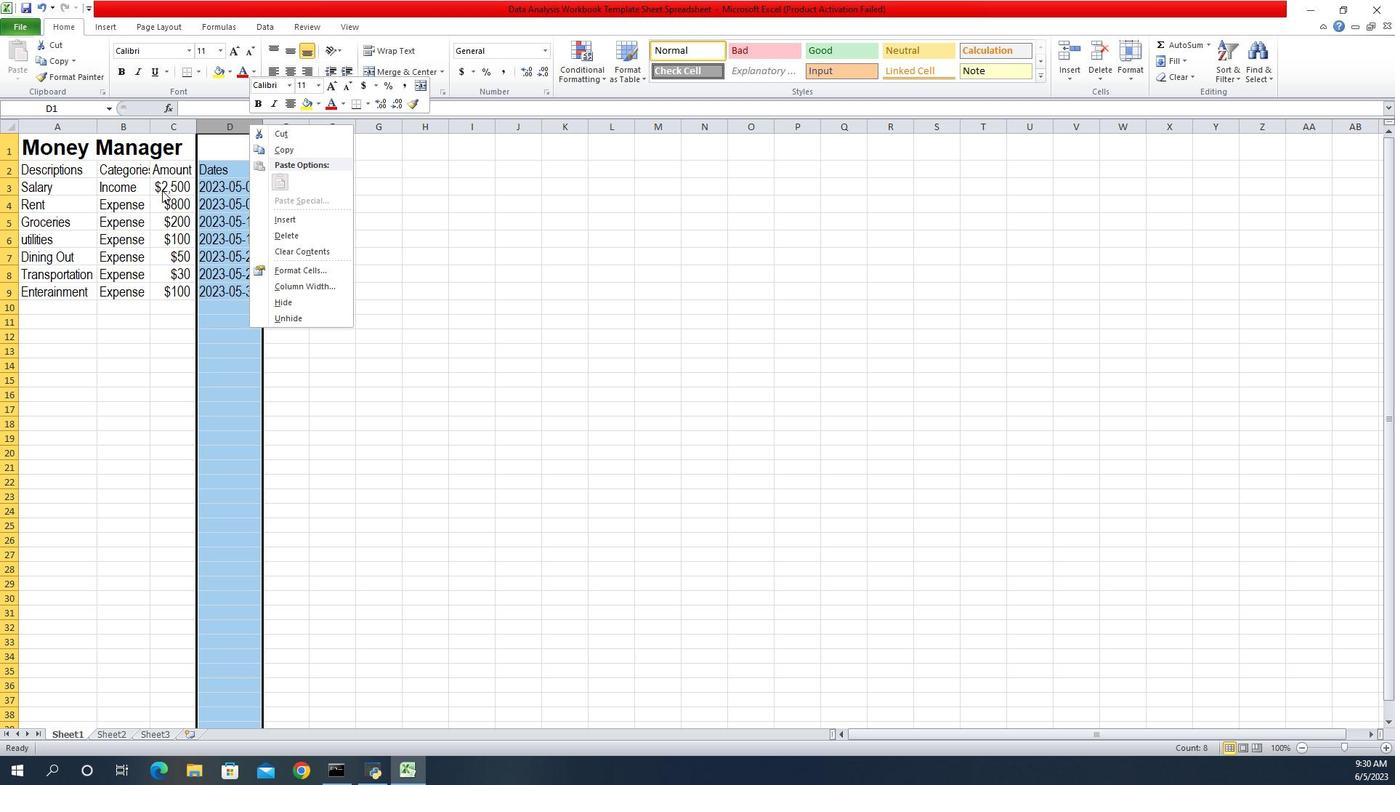 
Action: Mouse moved to (1237, 129)
Screenshot: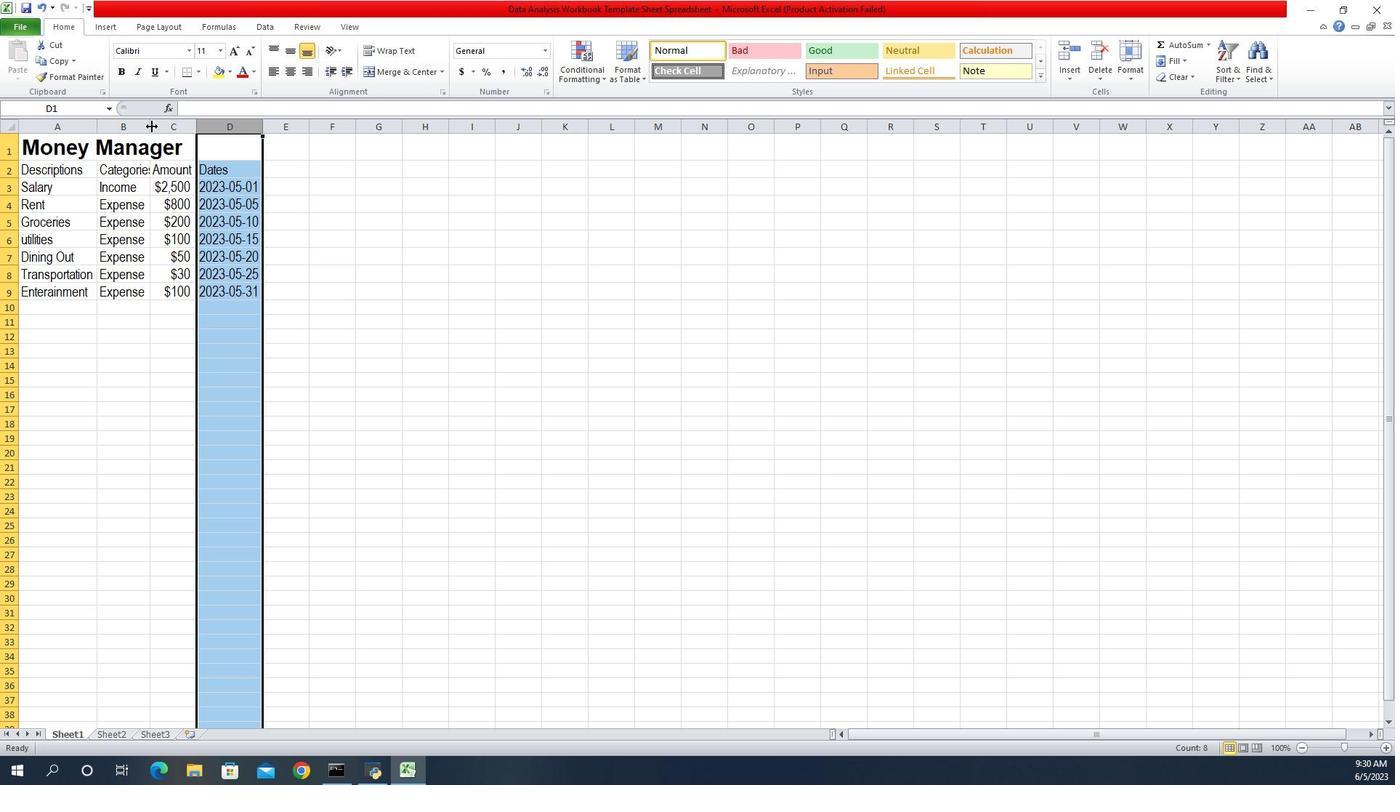 
Action: Mouse pressed left at (1237, 129)
Screenshot: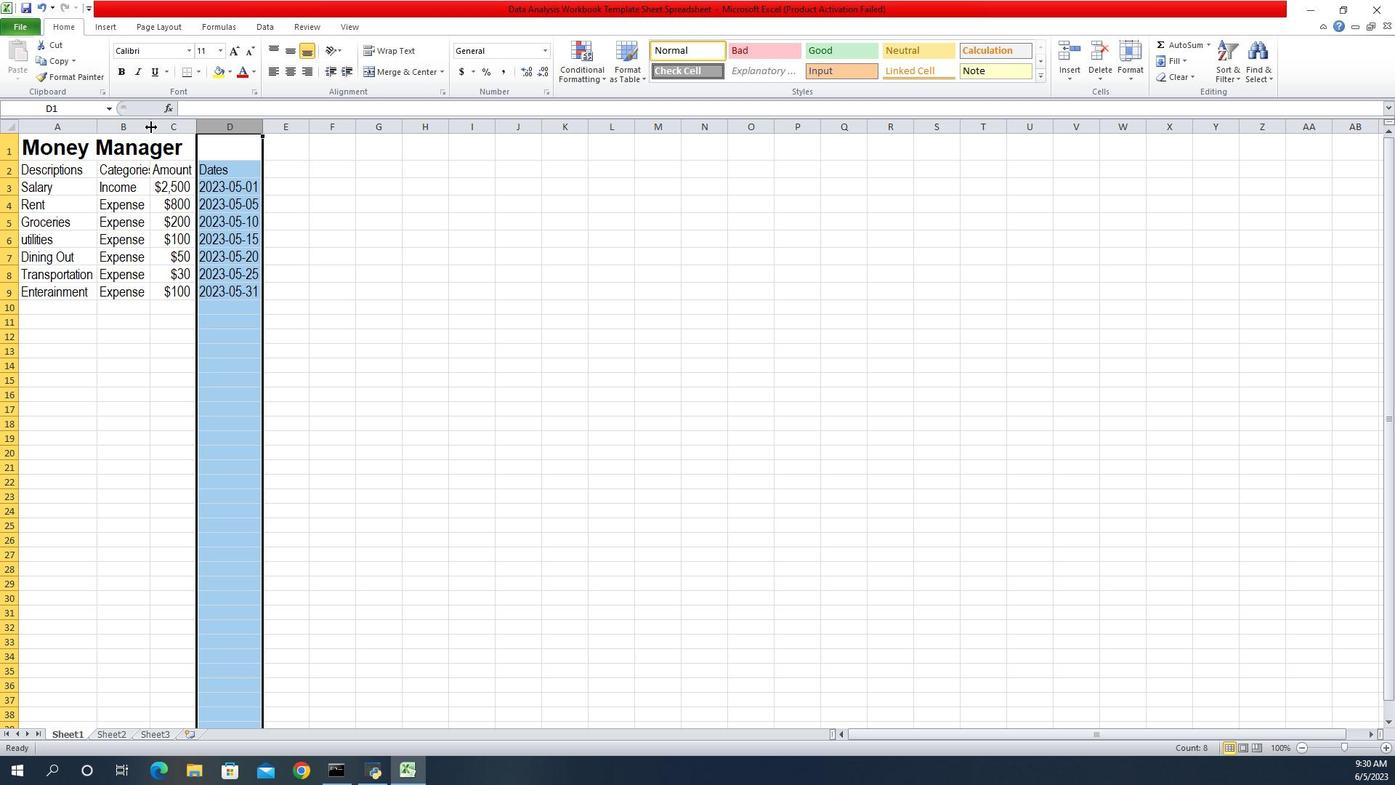 
Action: Mouse moved to (1235, 127)
Screenshot: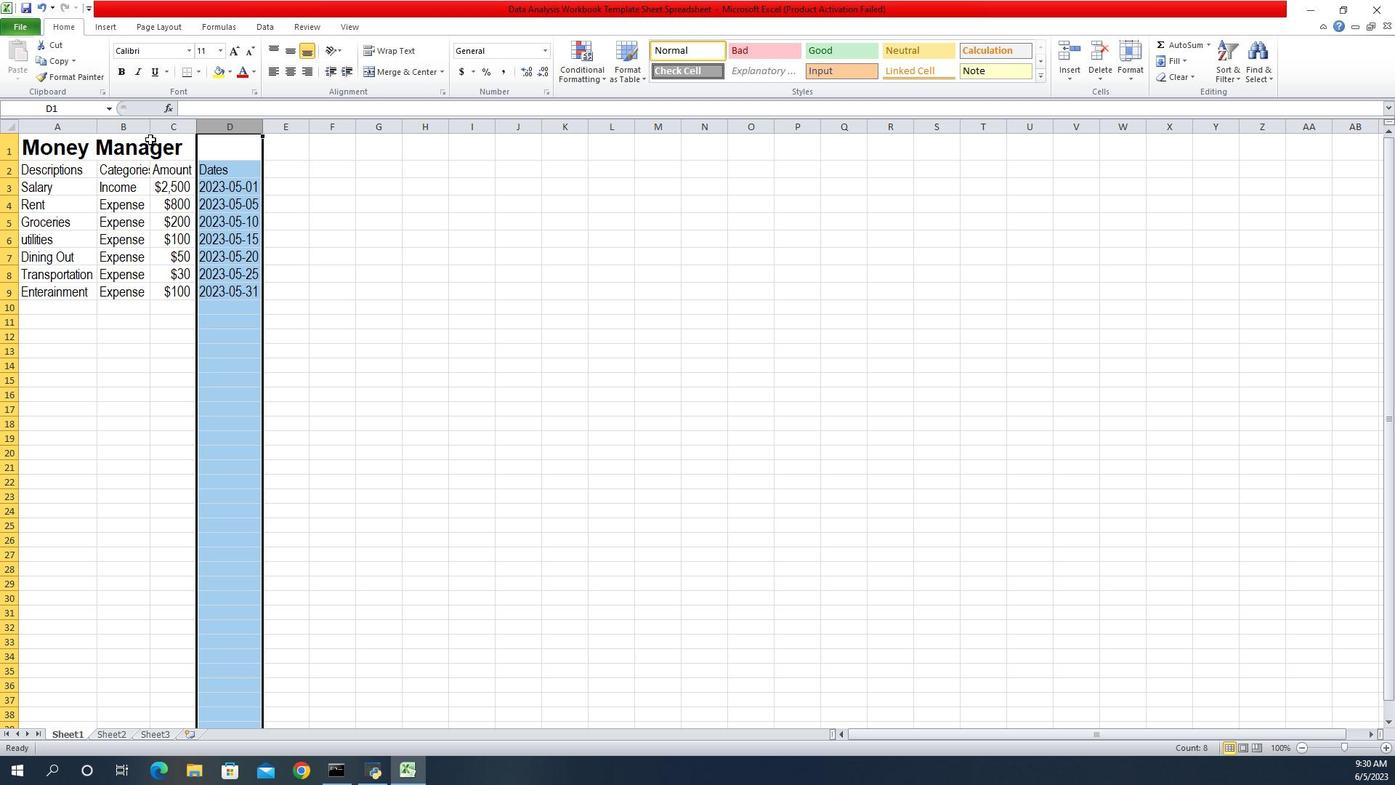 
Action: Mouse pressed left at (1235, 127)
Screenshot: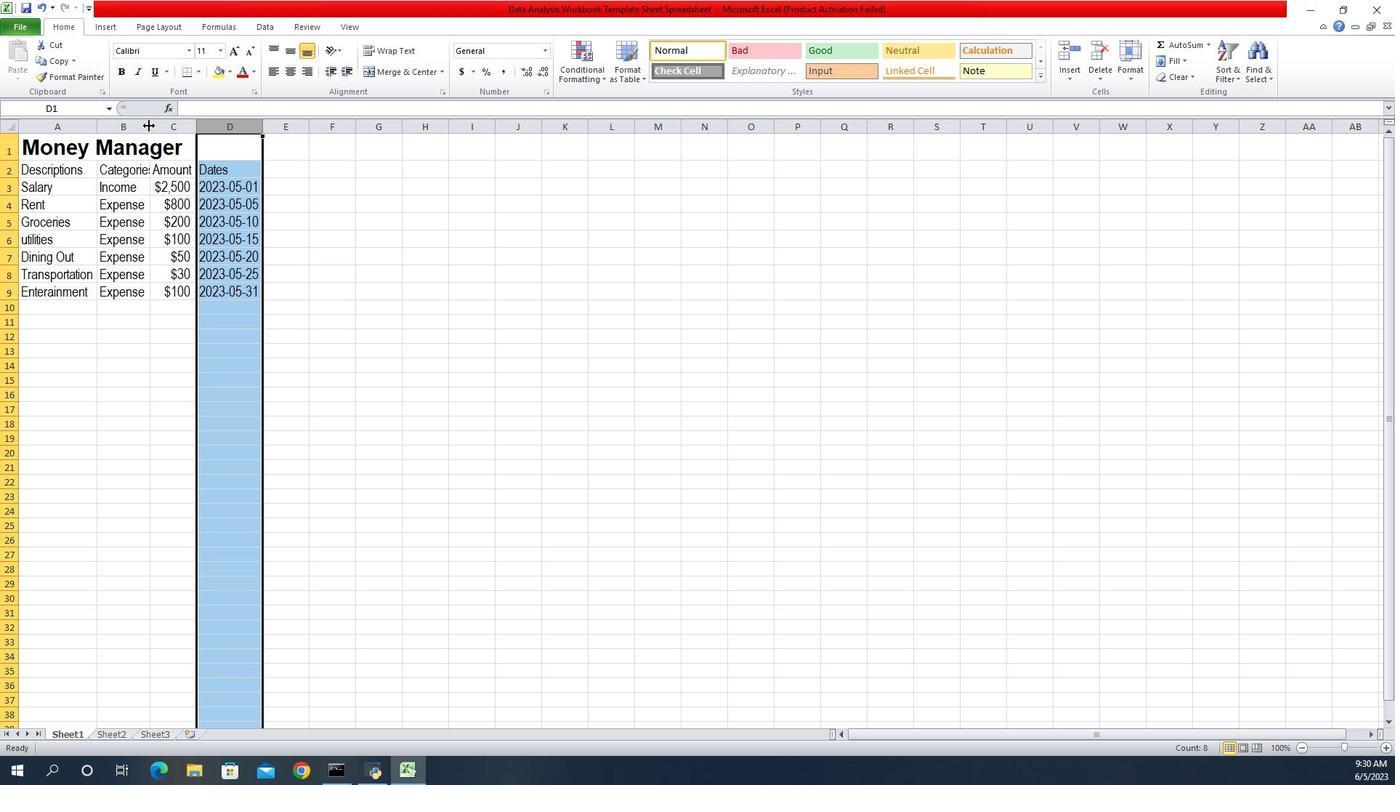 
Action: Mouse pressed left at (1235, 127)
Screenshot: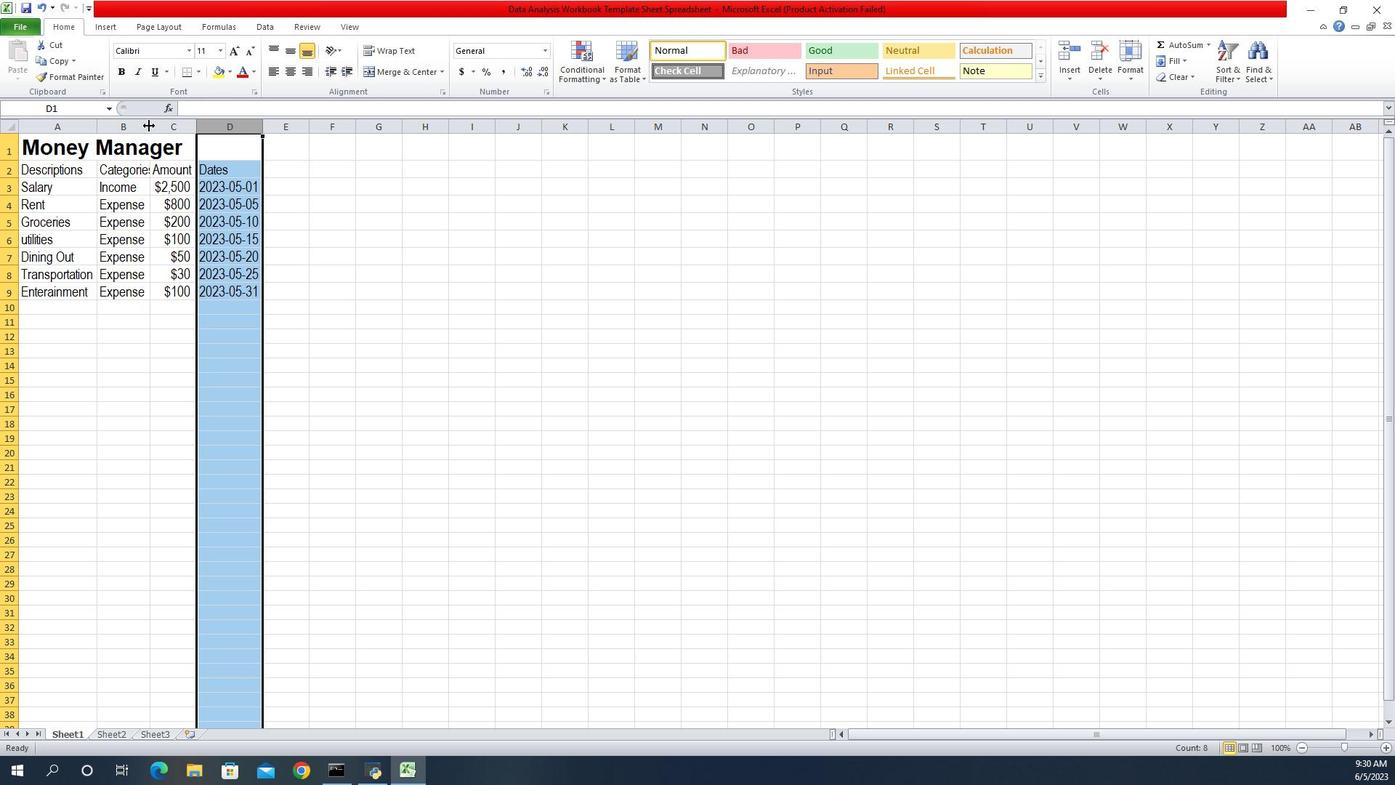 
Action: Mouse pressed left at (1235, 127)
Screenshot: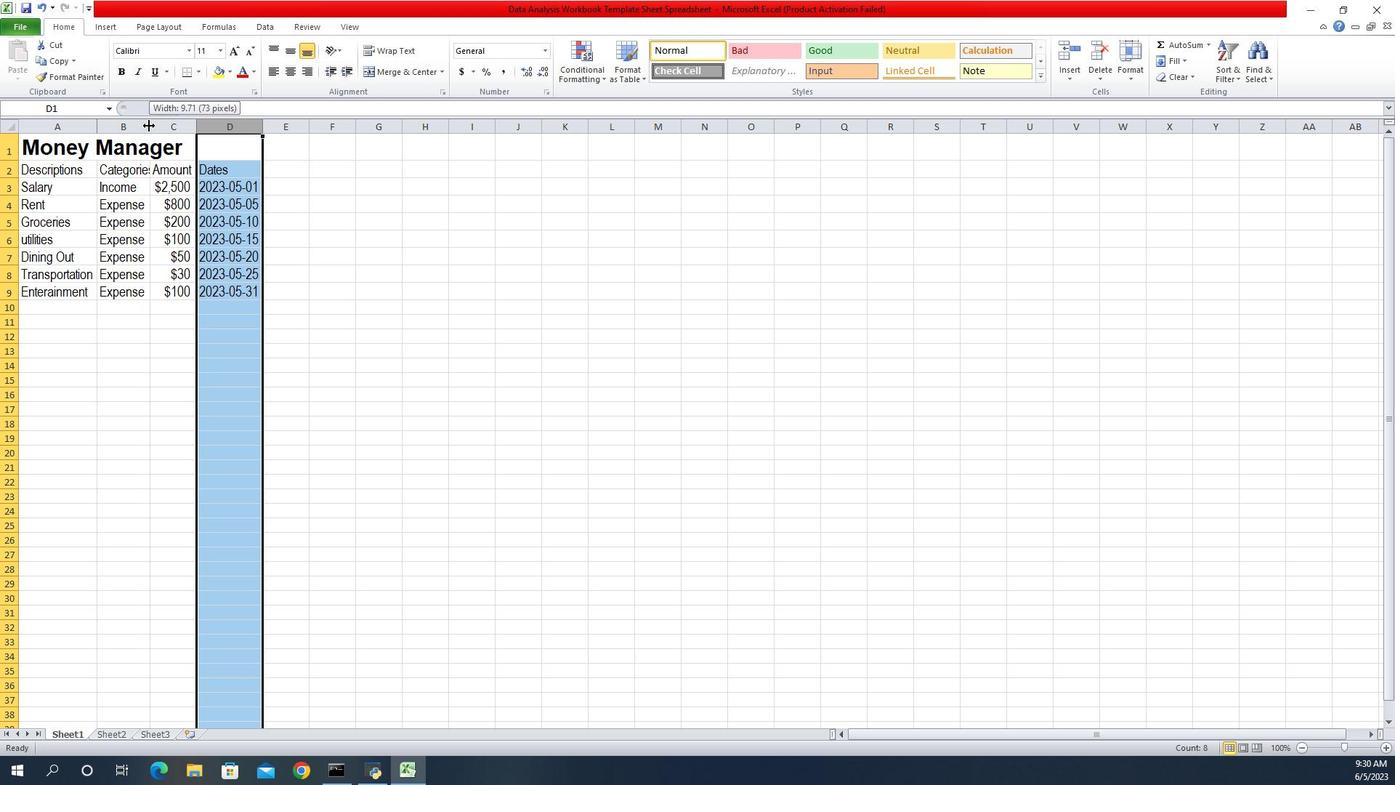 
Action: Mouse moved to (1247, 224)
Screenshot: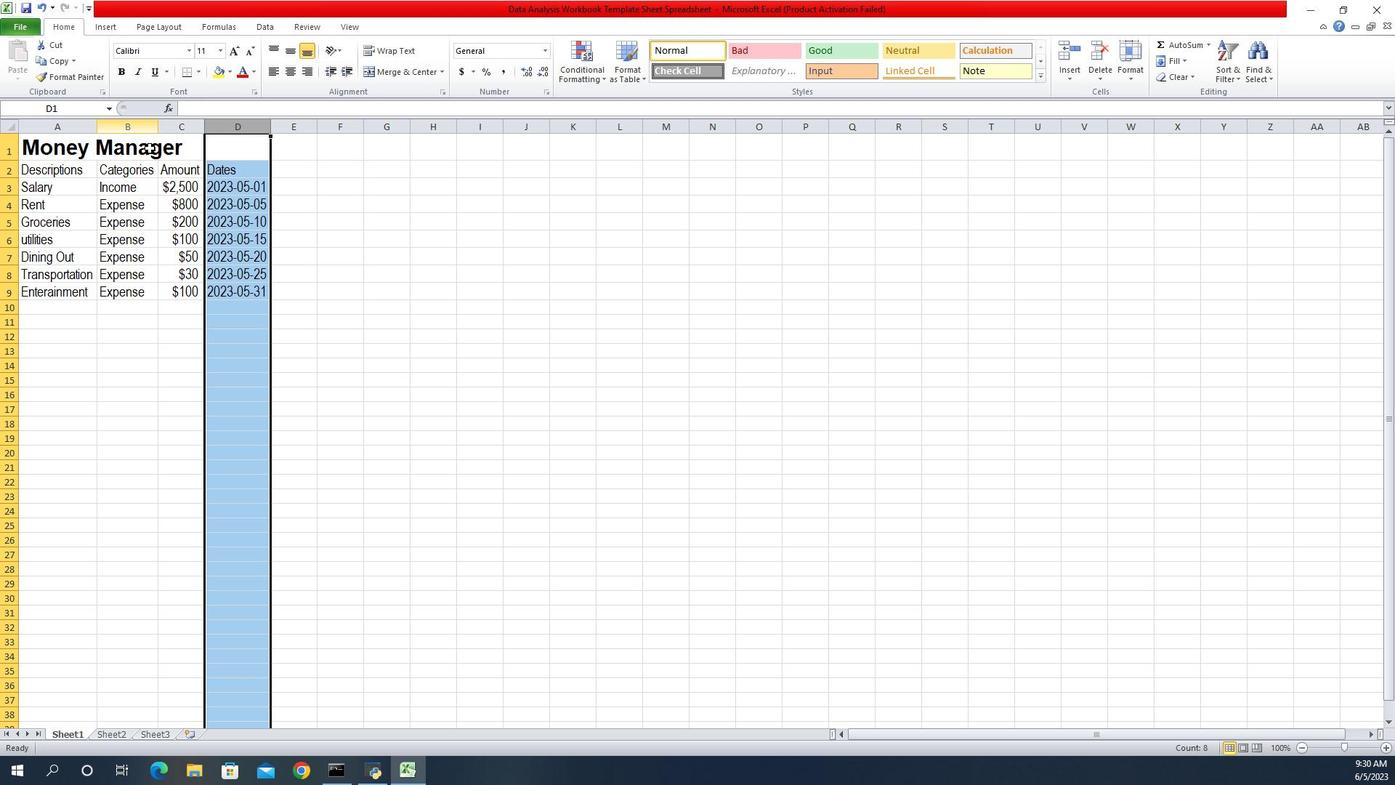 
Action: Mouse pressed left at (1247, 224)
Screenshot: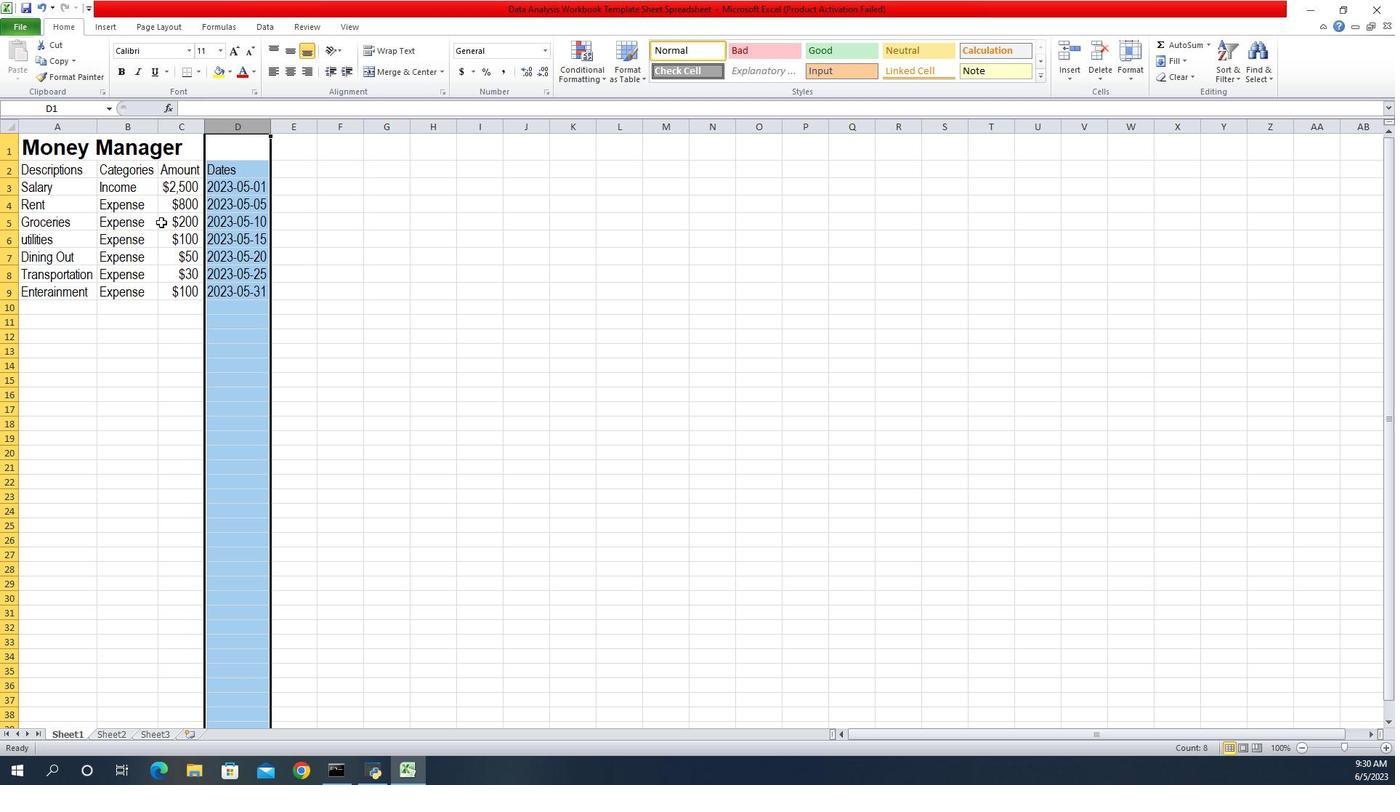 
Action: Mouse moved to (1135, 175)
Screenshot: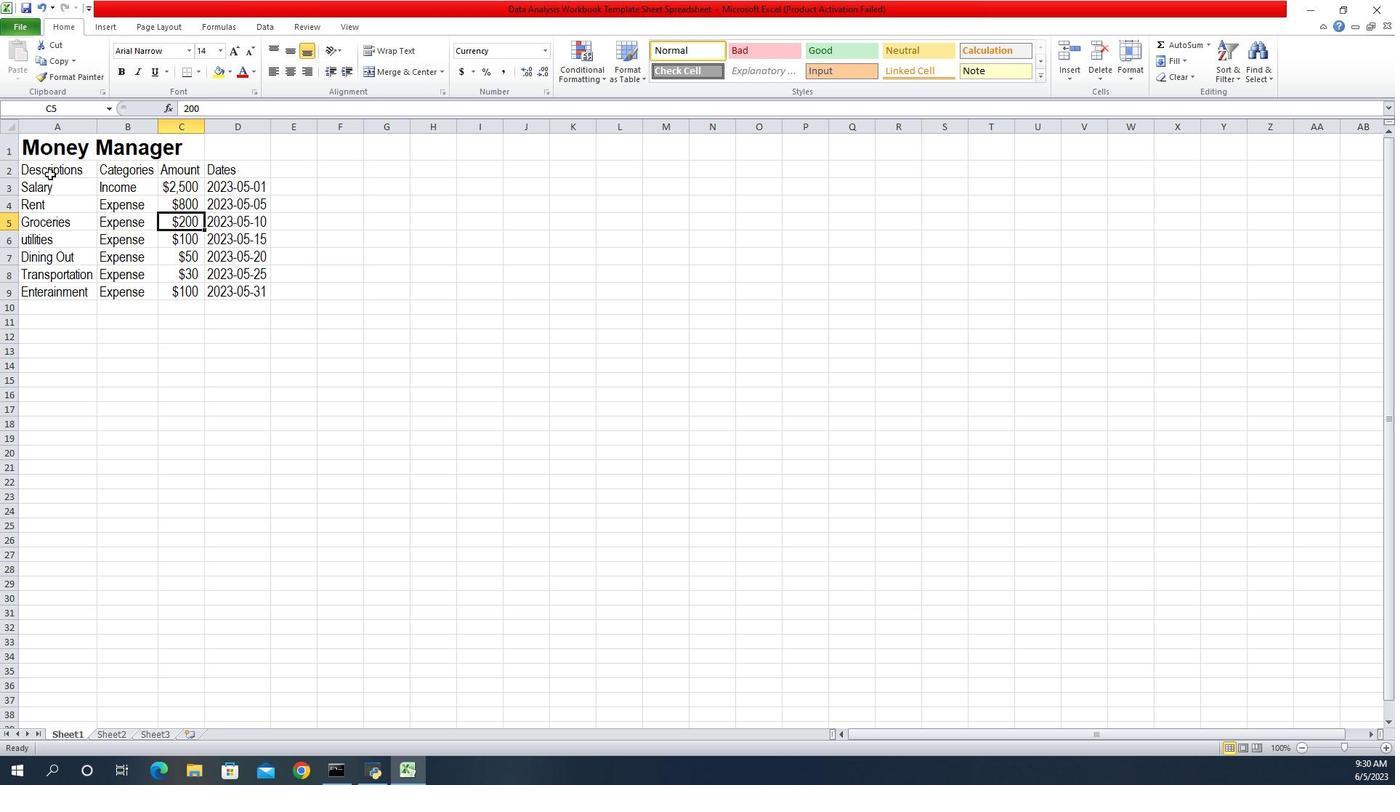 
Action: Mouse pressed left at (1135, 175)
Screenshot: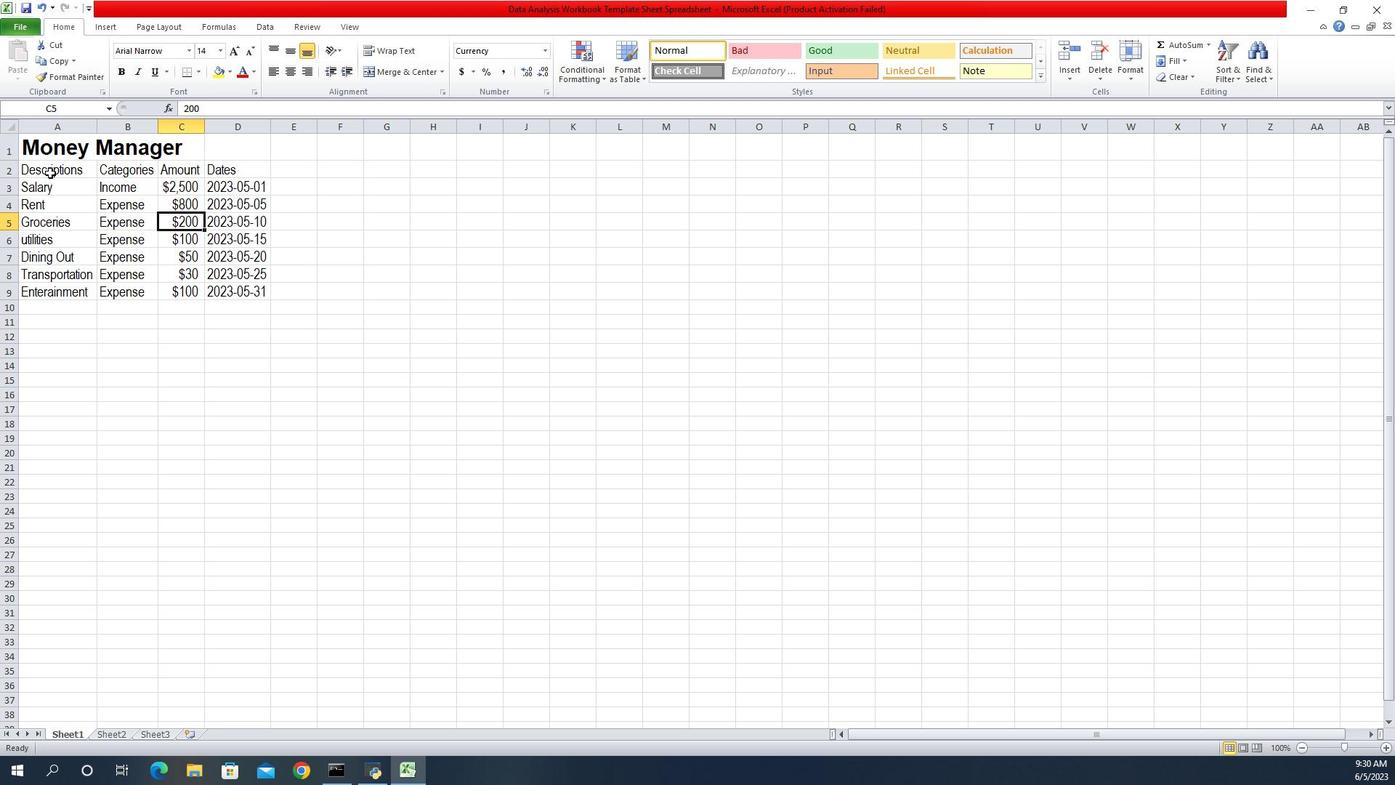 
Action: Key pressed <Key.shift><Key.right><Key.right><Key.right><Key.down><Key.down><Key.down><Key.down><Key.down><Key.down><Key.down>
Screenshot: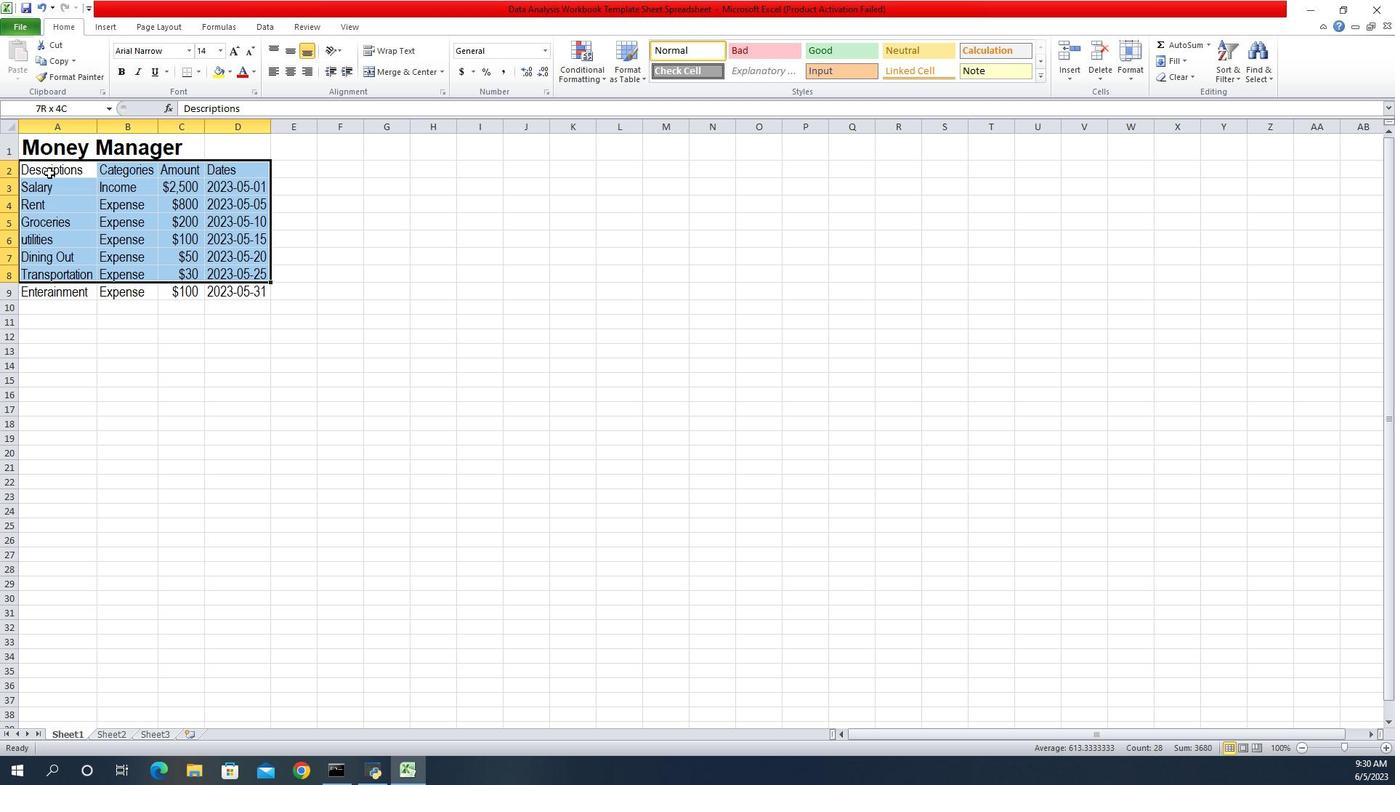 
Action: Mouse moved to (1369, 53)
Screenshot: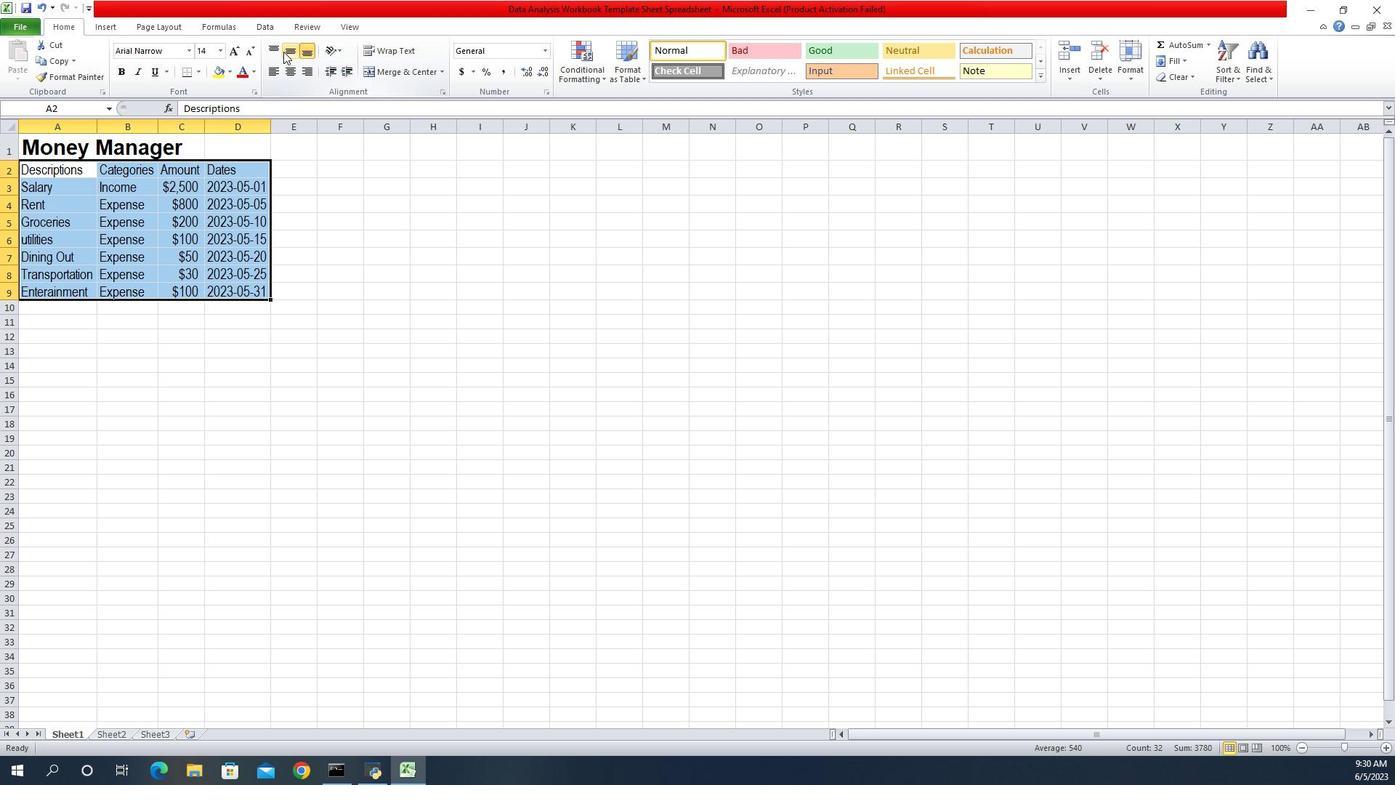 
Action: Mouse pressed left at (1369, 53)
Screenshot: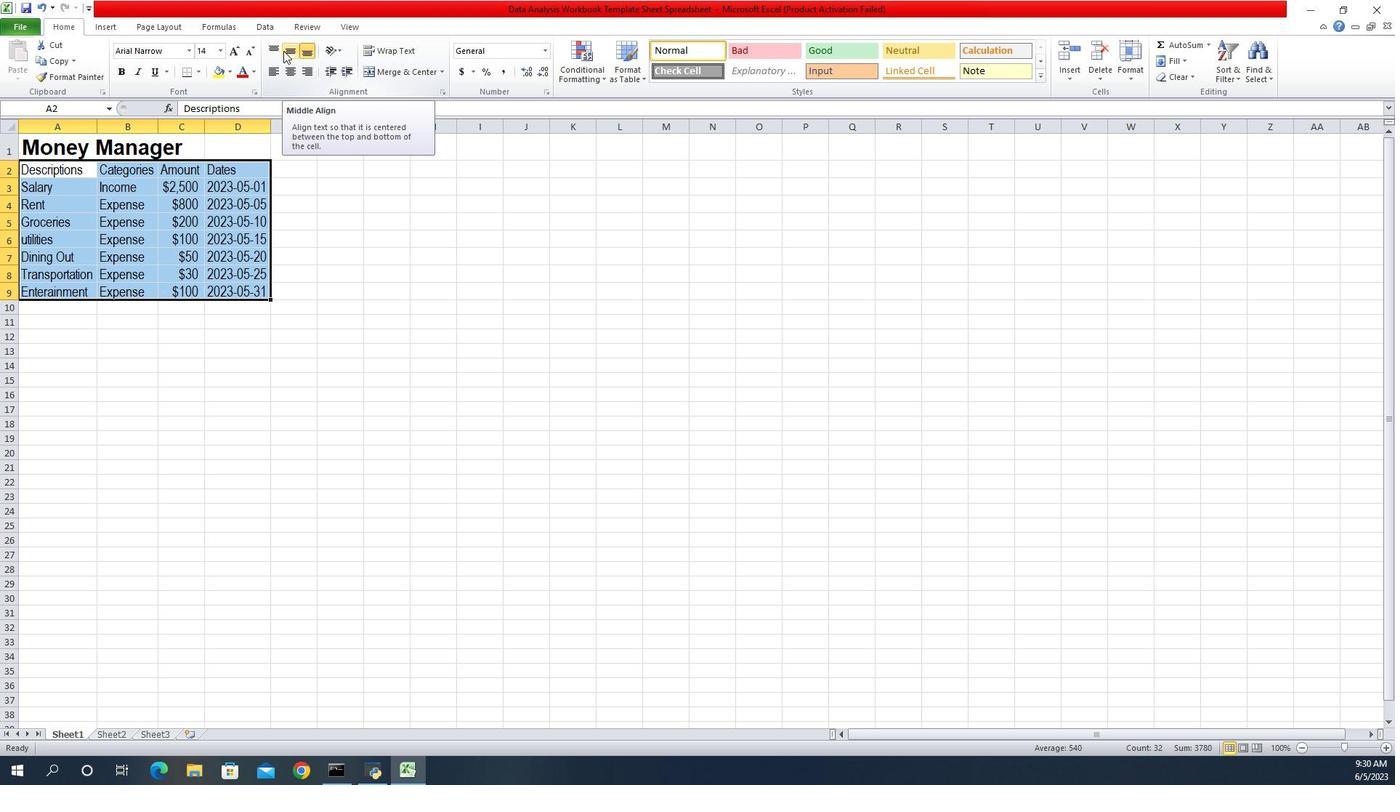 
Action: Mouse moved to (1389, 311)
Screenshot: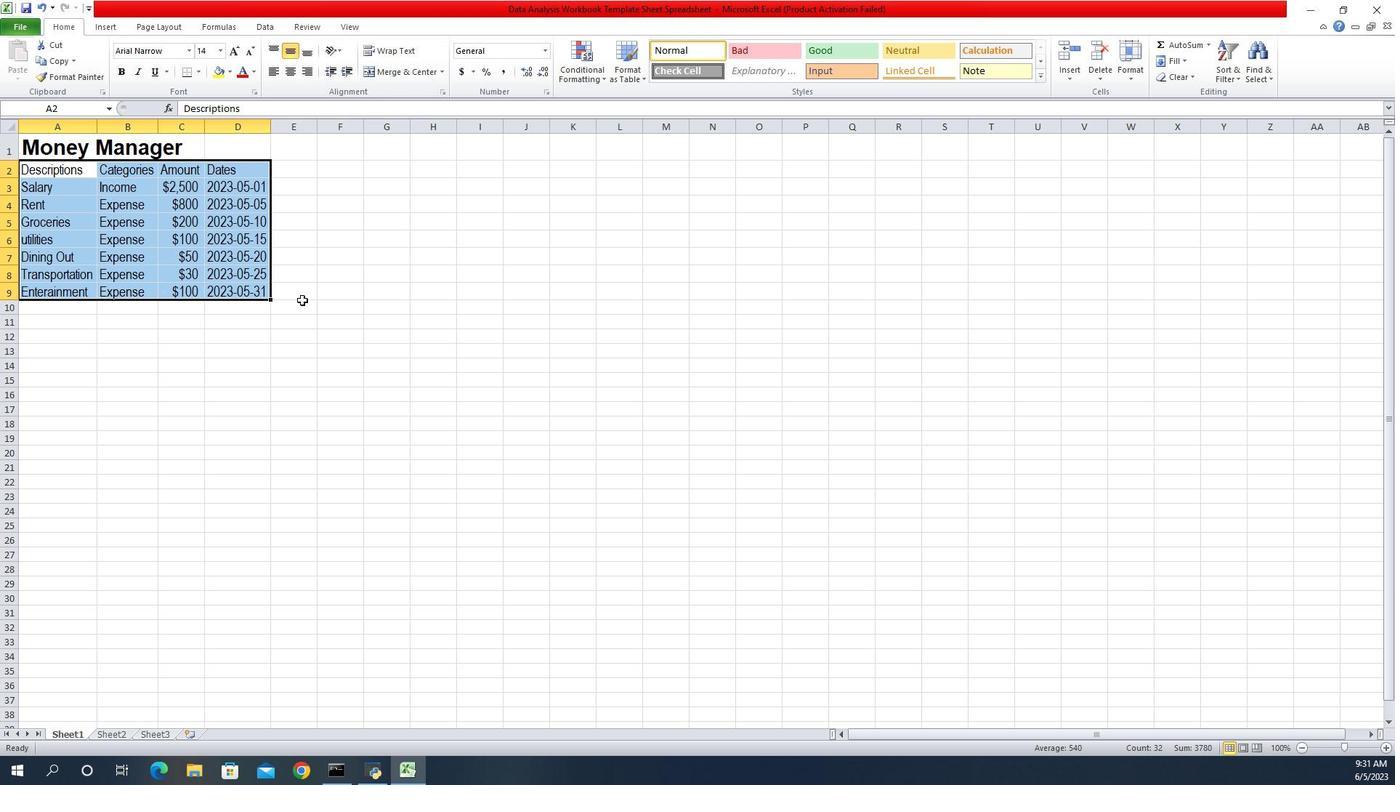 
Action: Mouse pressed left at (1389, 311)
Screenshot: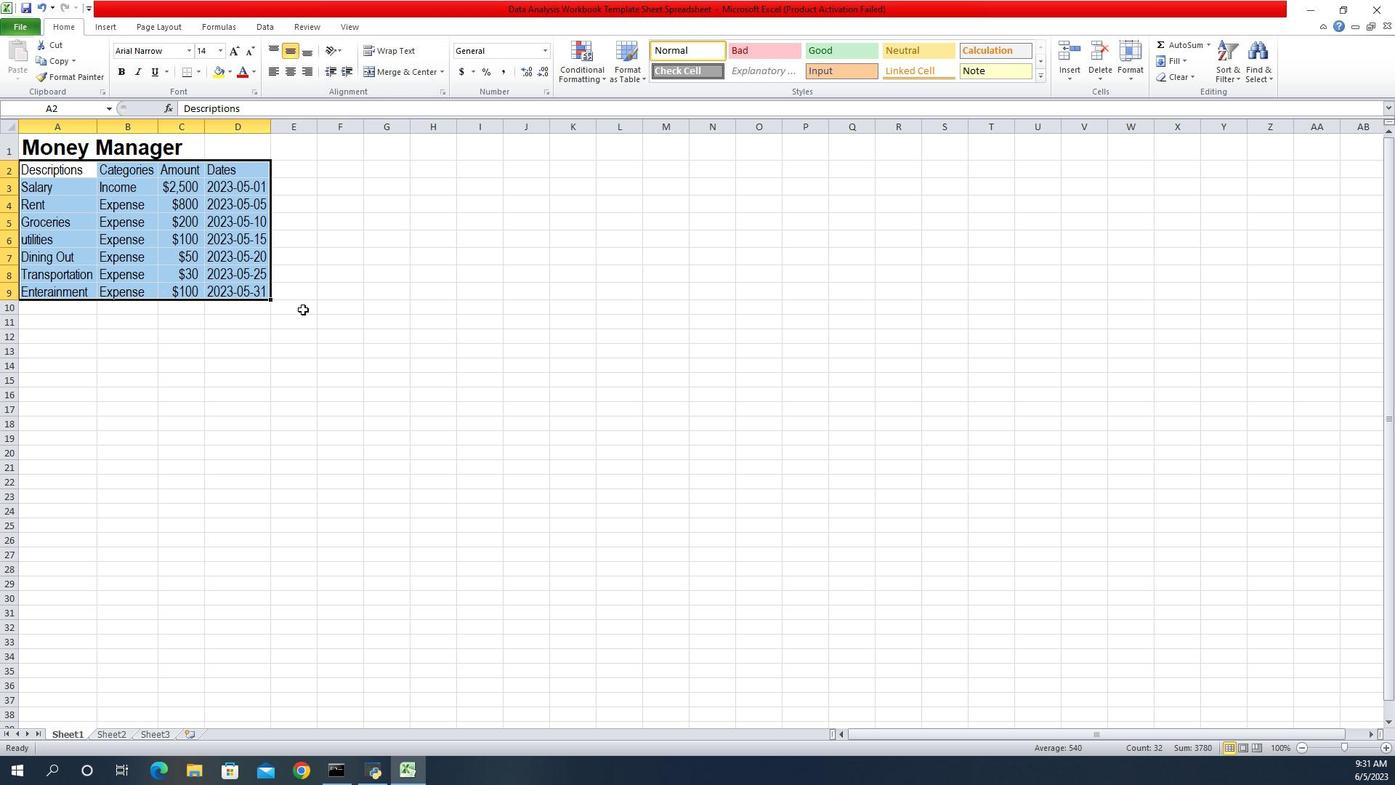 
